 Task: Search one way flight ticket for 3 adults, 3 children in premium economy from Hattiesburg/laurel: Hattiesburg-laurel Regional Airport to Raleigh: Raleigh-durham International Airport on 8-5-2023. Choice of flights is Delta. Number of bags: 1 carry on bag. Price is upto 94000. Outbound departure time preference is 18:30.
Action: Mouse moved to (285, 263)
Screenshot: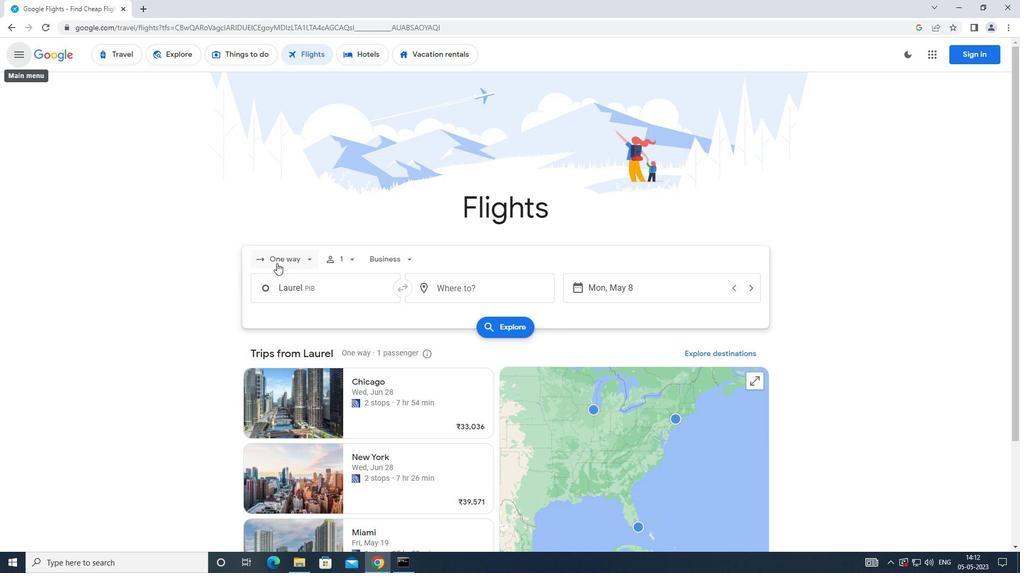 
Action: Mouse pressed left at (285, 263)
Screenshot: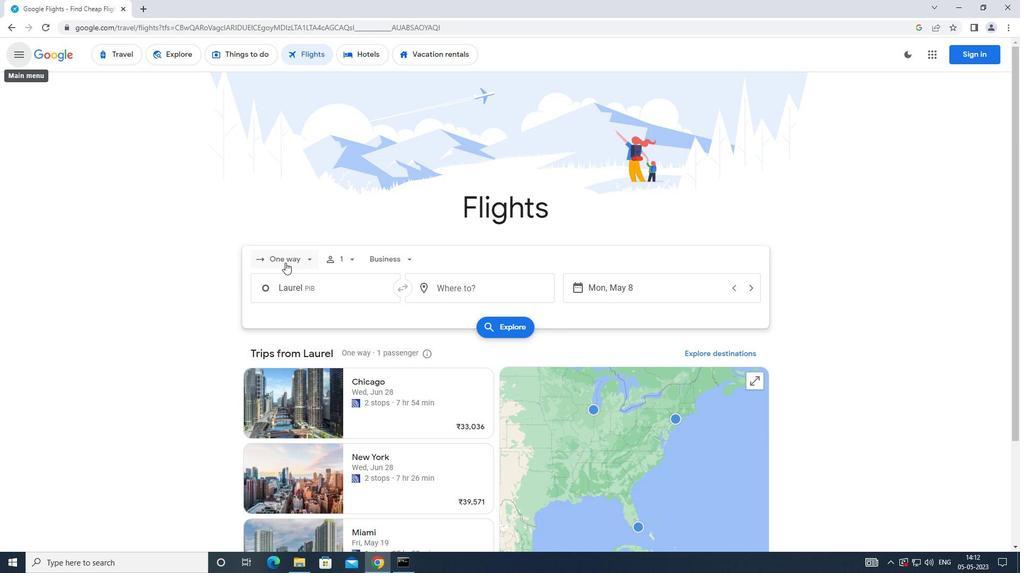 
Action: Mouse moved to (294, 318)
Screenshot: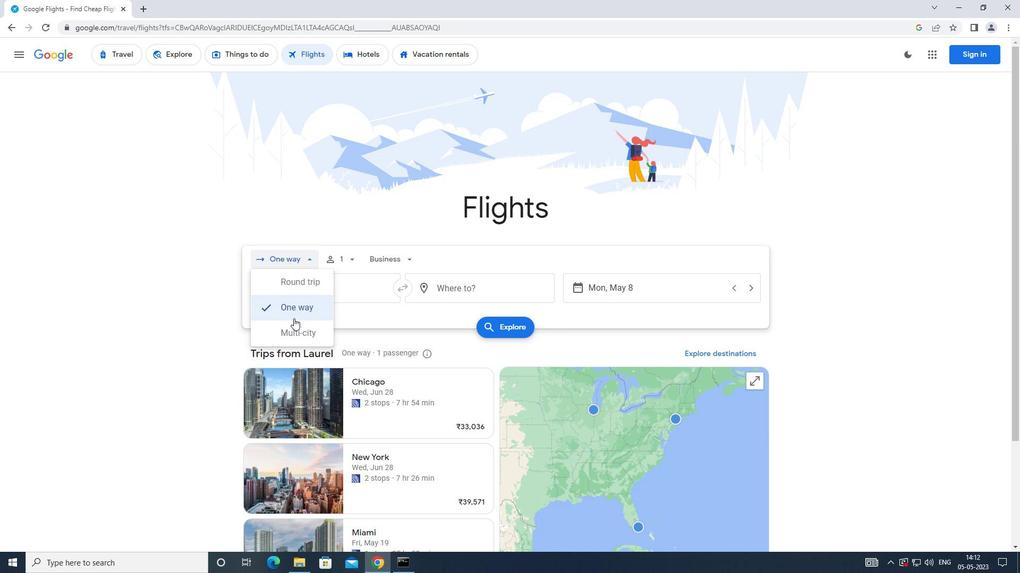 
Action: Mouse pressed left at (294, 318)
Screenshot: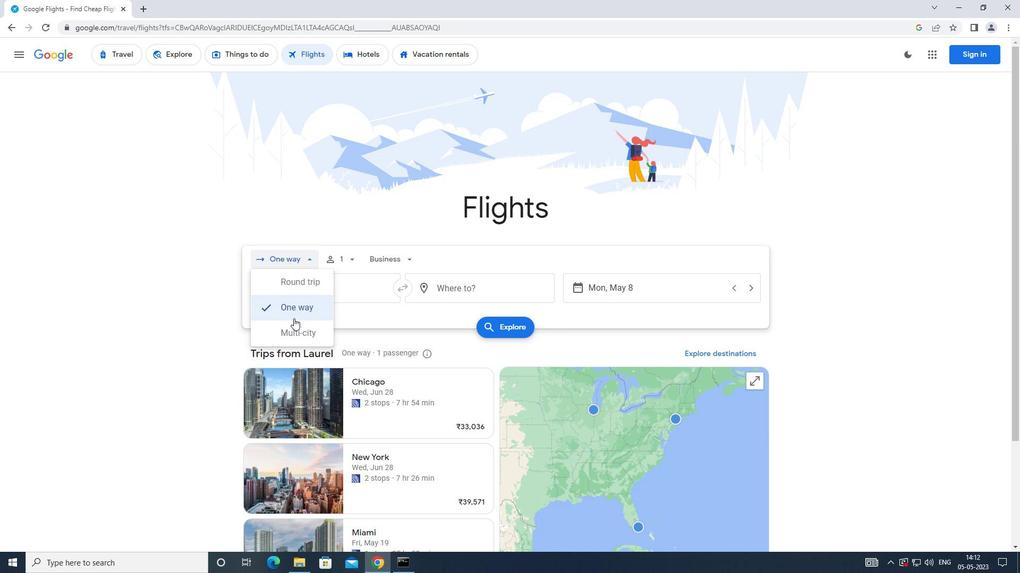 
Action: Mouse moved to (345, 258)
Screenshot: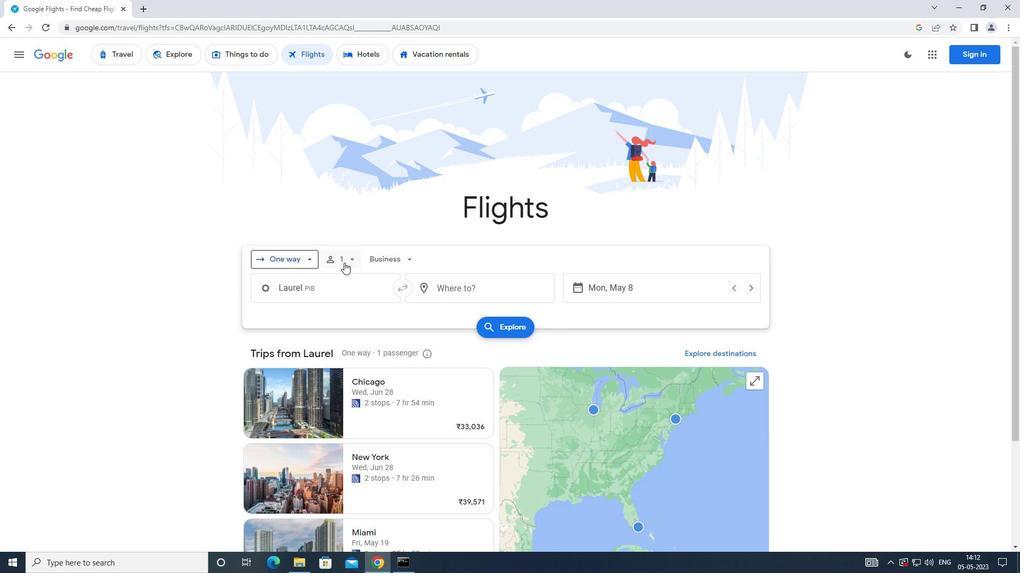 
Action: Mouse pressed left at (345, 258)
Screenshot: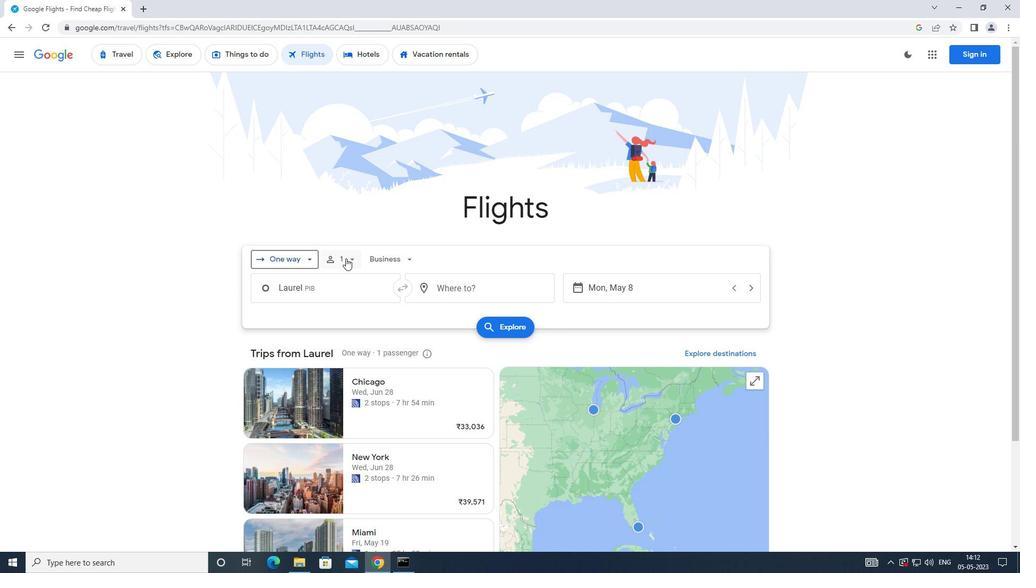 
Action: Mouse moved to (436, 286)
Screenshot: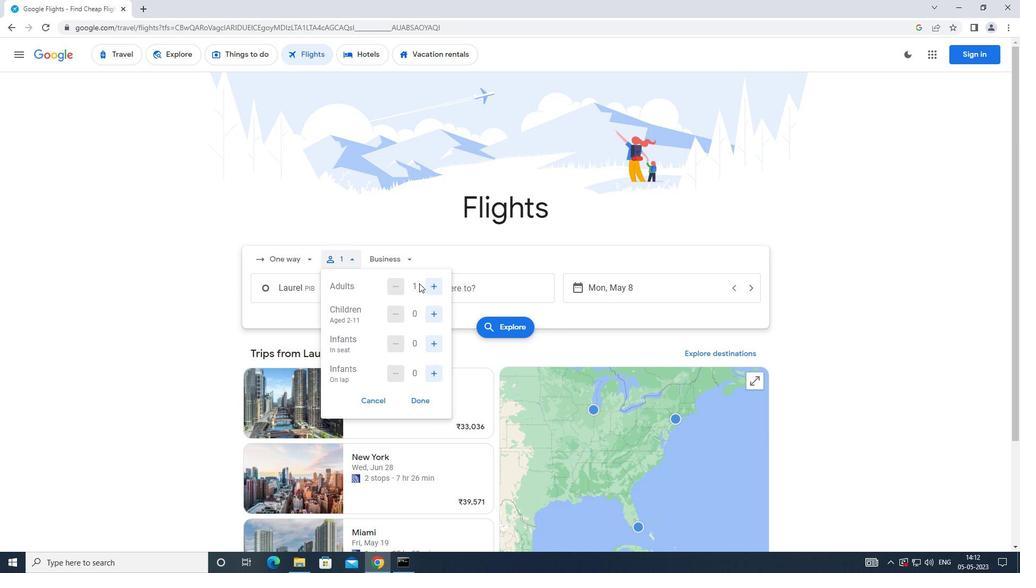
Action: Mouse pressed left at (436, 286)
Screenshot: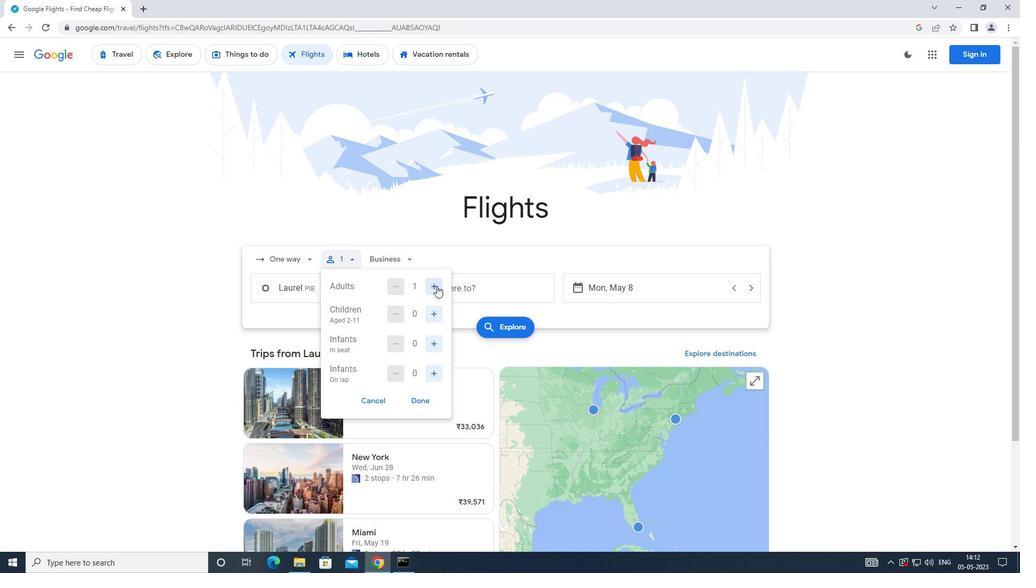 
Action: Mouse moved to (437, 286)
Screenshot: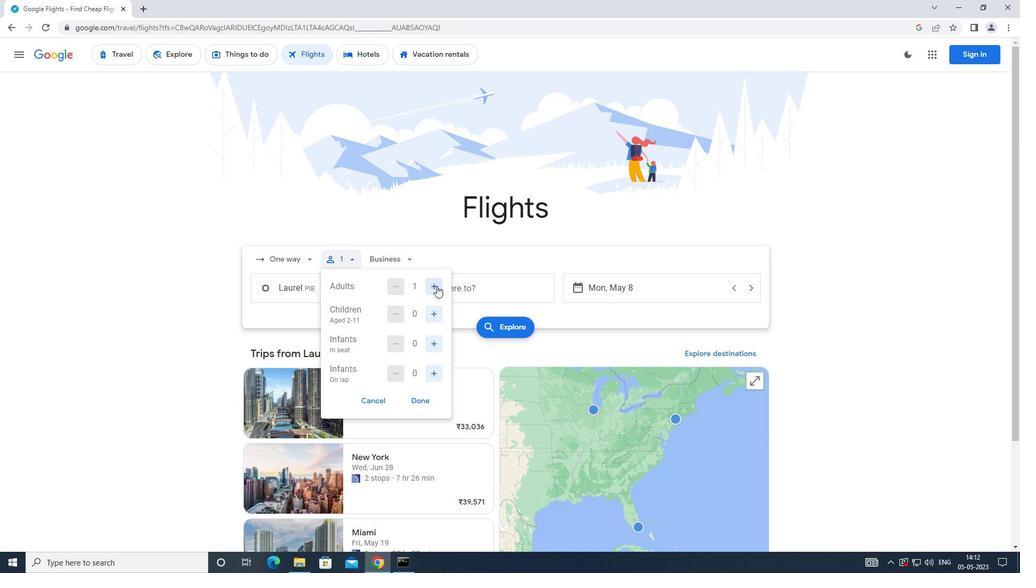 
Action: Mouse pressed left at (437, 286)
Screenshot: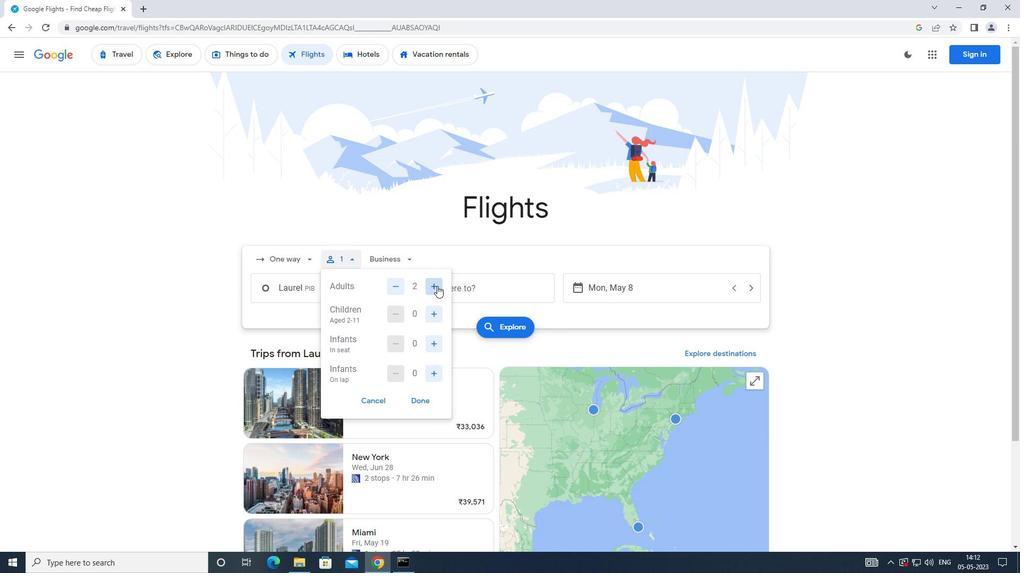 
Action: Mouse moved to (430, 313)
Screenshot: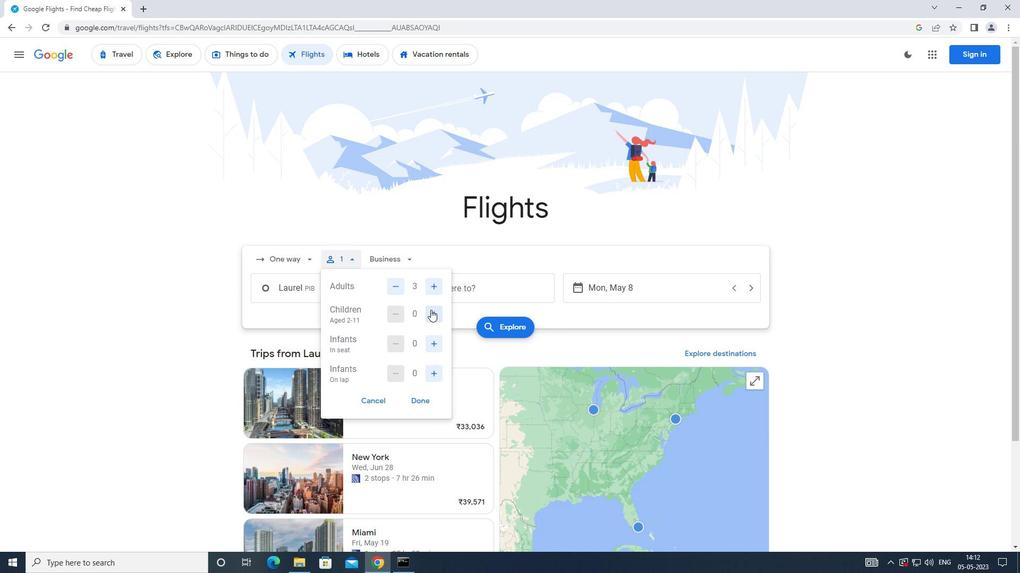 
Action: Mouse pressed left at (430, 313)
Screenshot: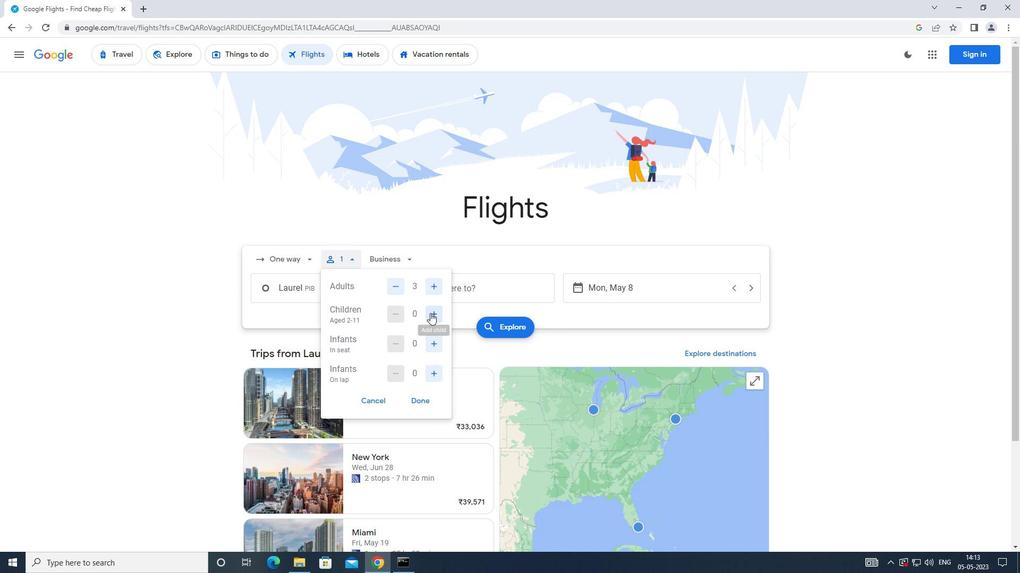 
Action: Mouse pressed left at (430, 313)
Screenshot: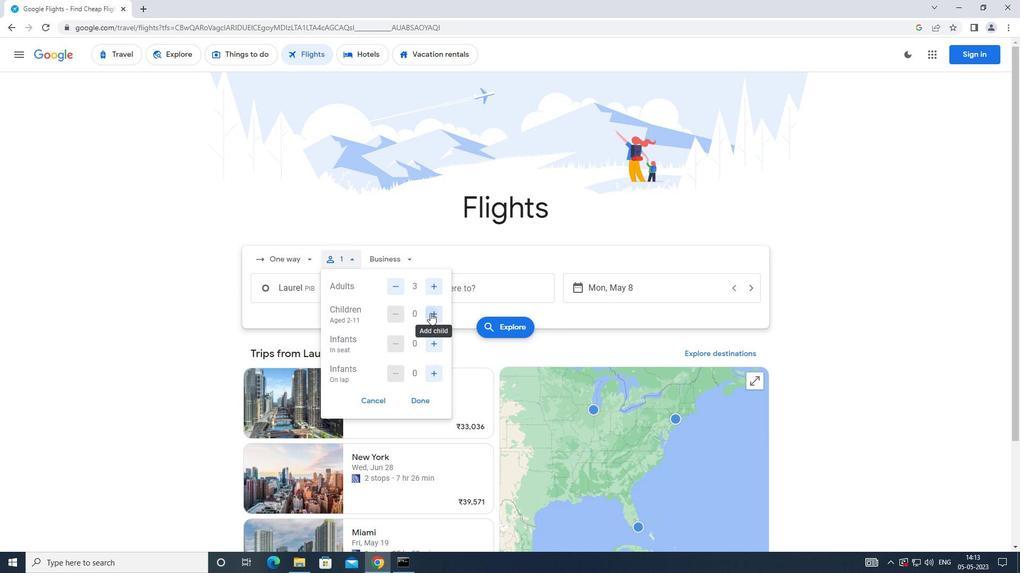 
Action: Mouse pressed left at (430, 313)
Screenshot: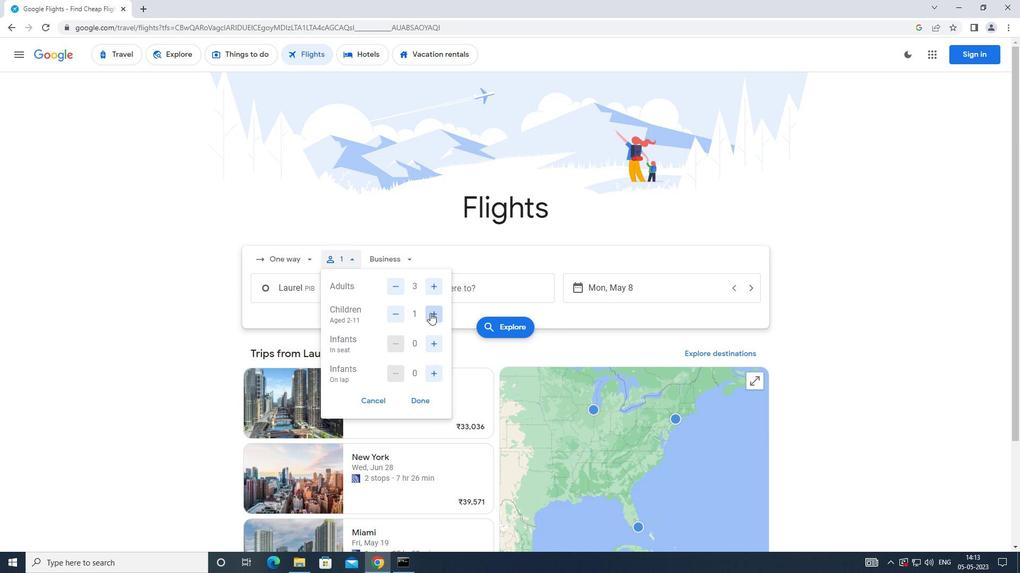 
Action: Mouse moved to (425, 403)
Screenshot: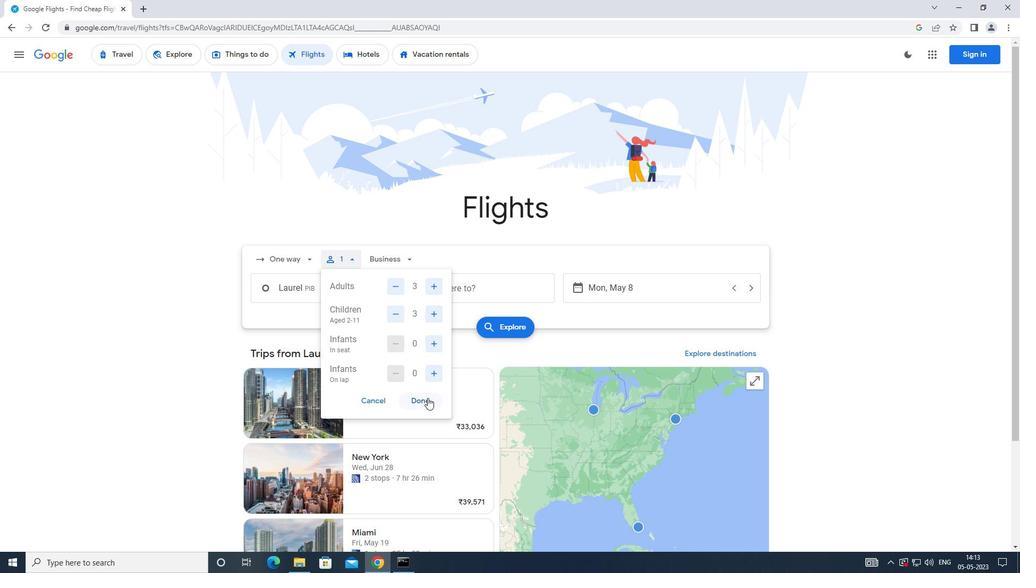
Action: Mouse pressed left at (425, 403)
Screenshot: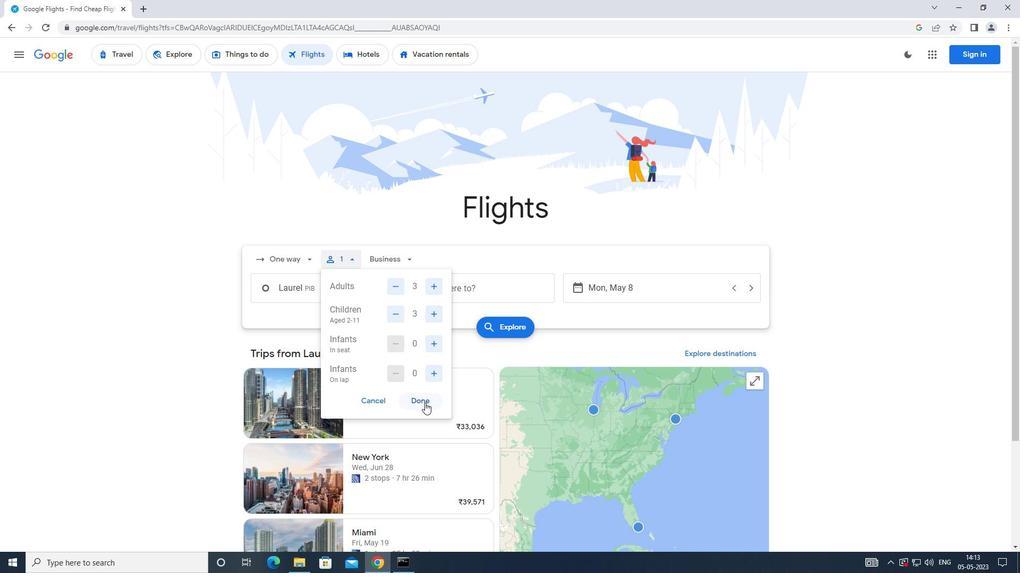 
Action: Mouse moved to (384, 257)
Screenshot: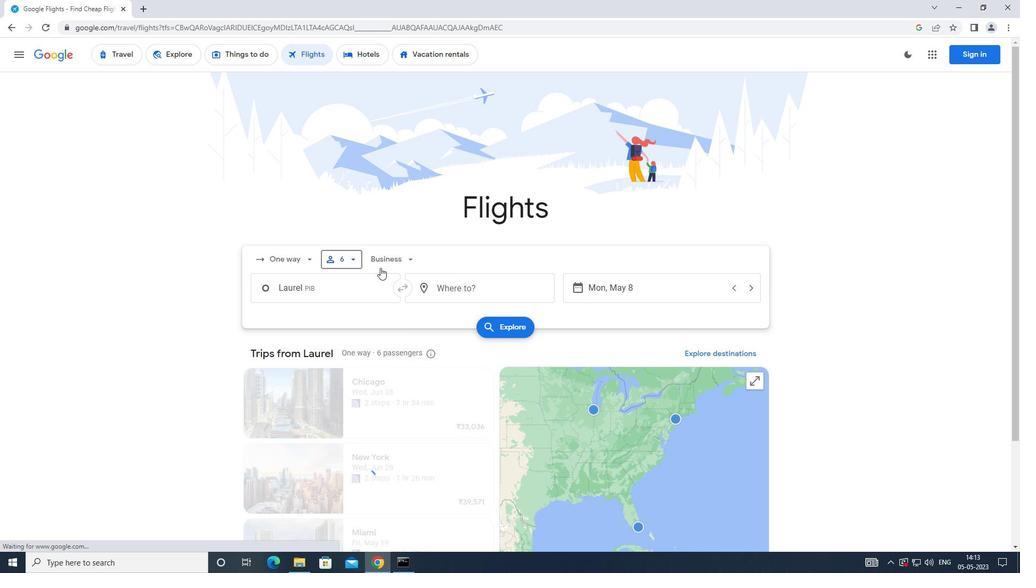 
Action: Mouse pressed left at (384, 257)
Screenshot: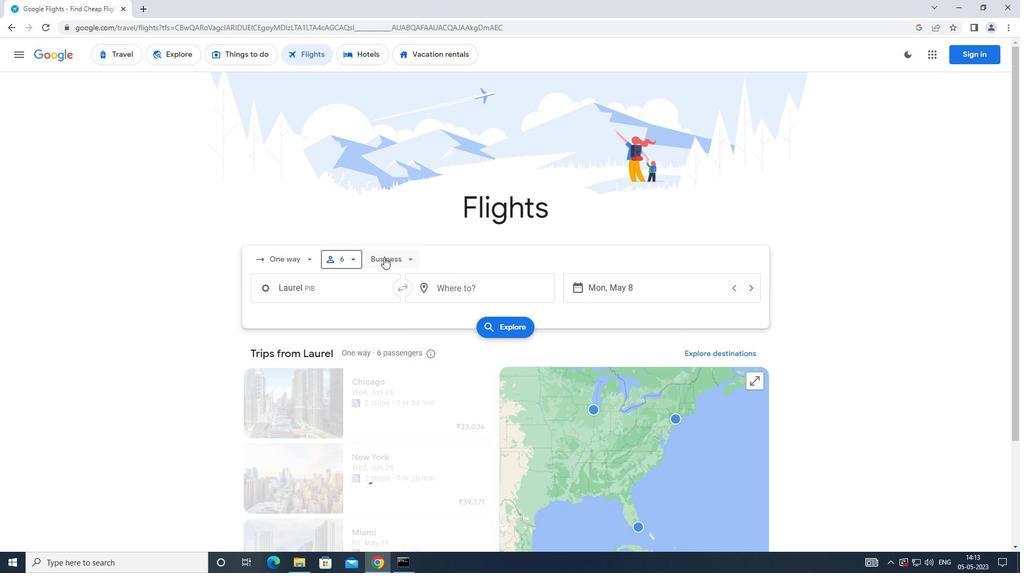 
Action: Mouse moved to (400, 316)
Screenshot: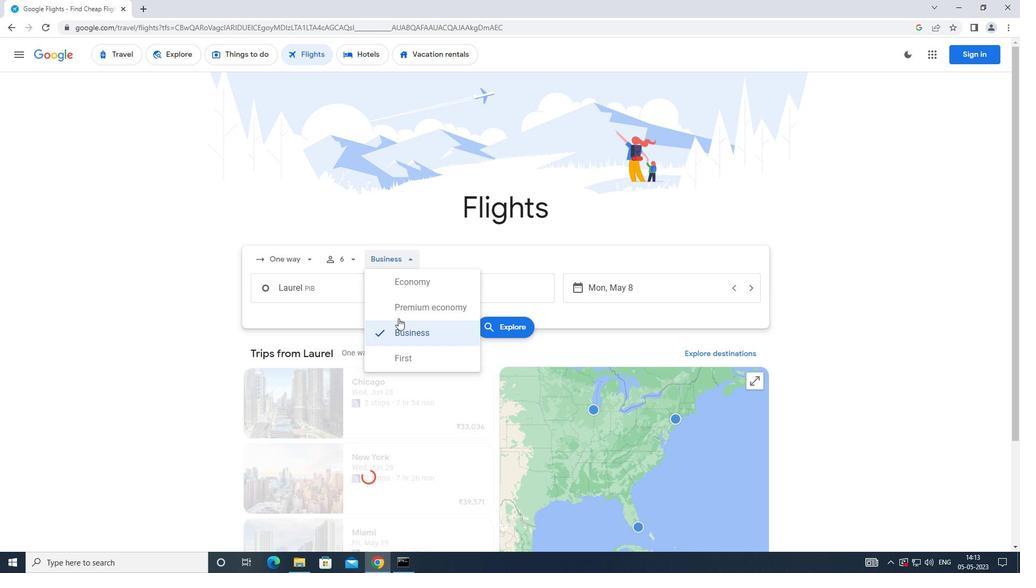 
Action: Mouse pressed left at (400, 316)
Screenshot: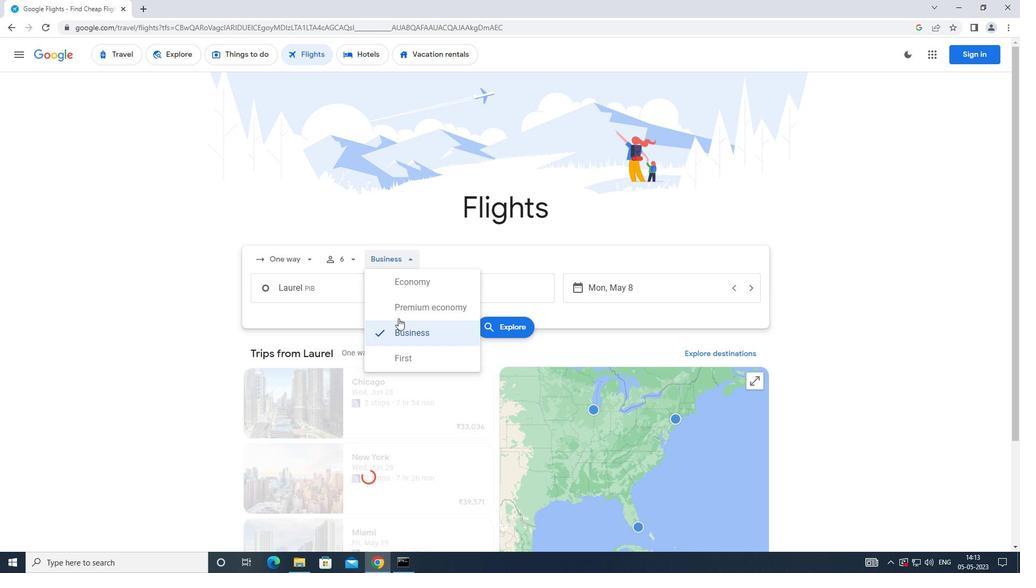 
Action: Mouse moved to (346, 295)
Screenshot: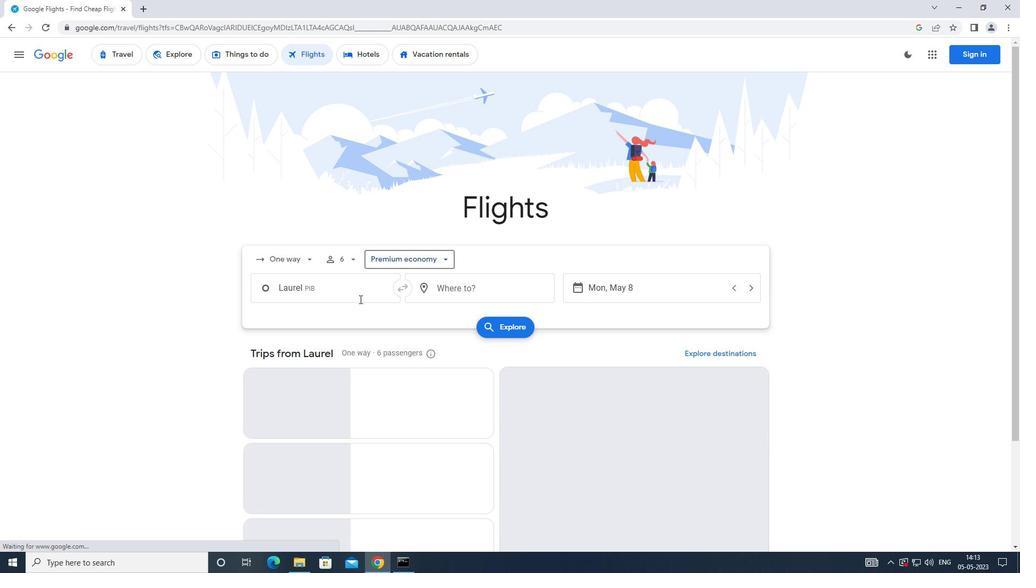
Action: Mouse pressed left at (346, 295)
Screenshot: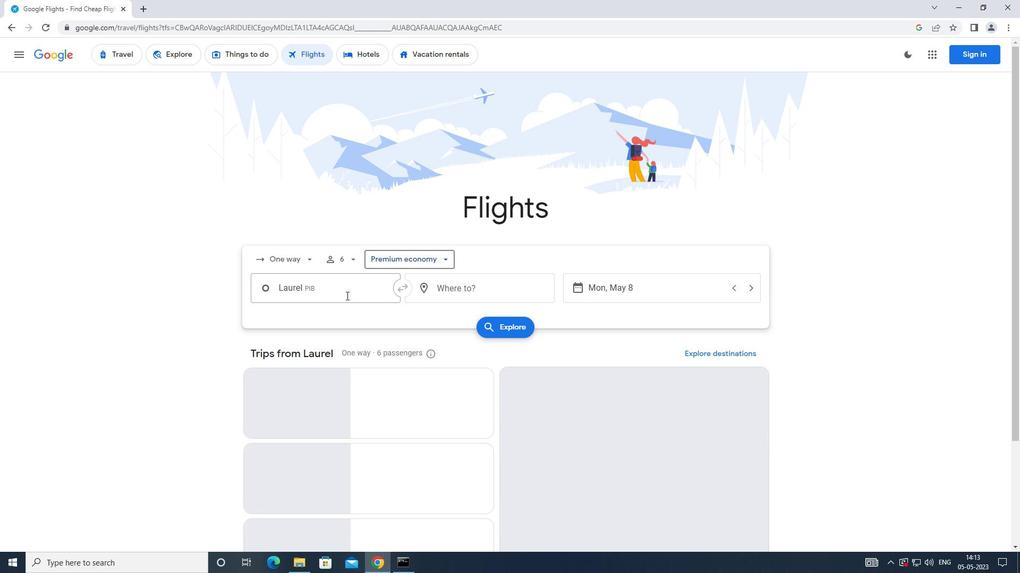 
Action: Mouse moved to (357, 326)
Screenshot: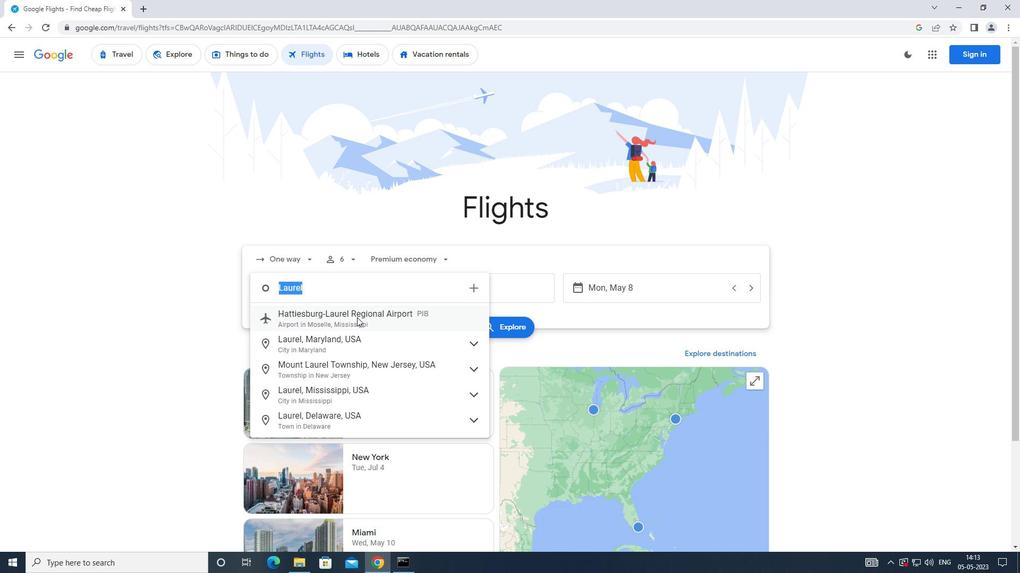 
Action: Mouse pressed left at (357, 326)
Screenshot: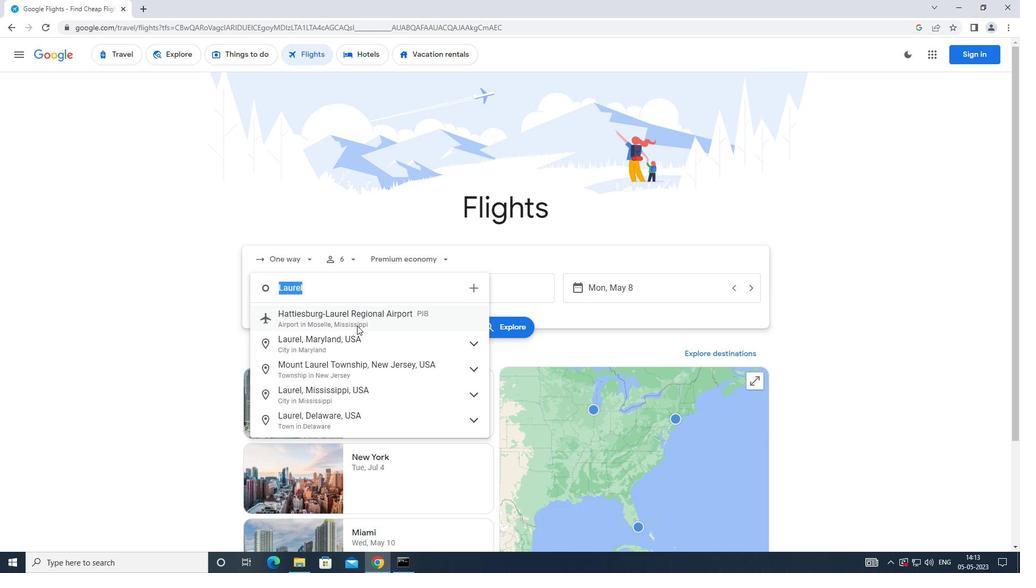 
Action: Mouse moved to (435, 290)
Screenshot: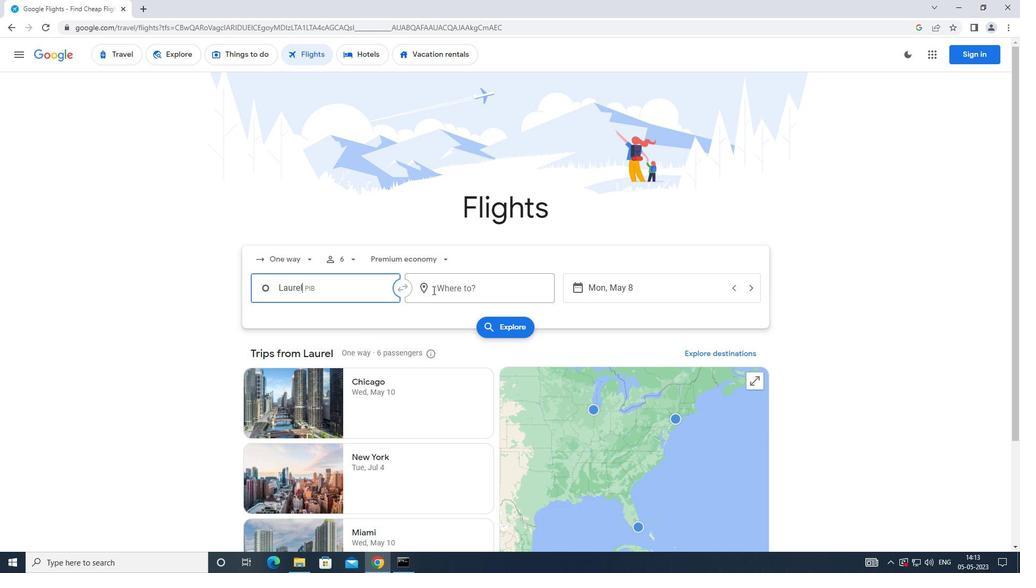 
Action: Mouse pressed left at (435, 290)
Screenshot: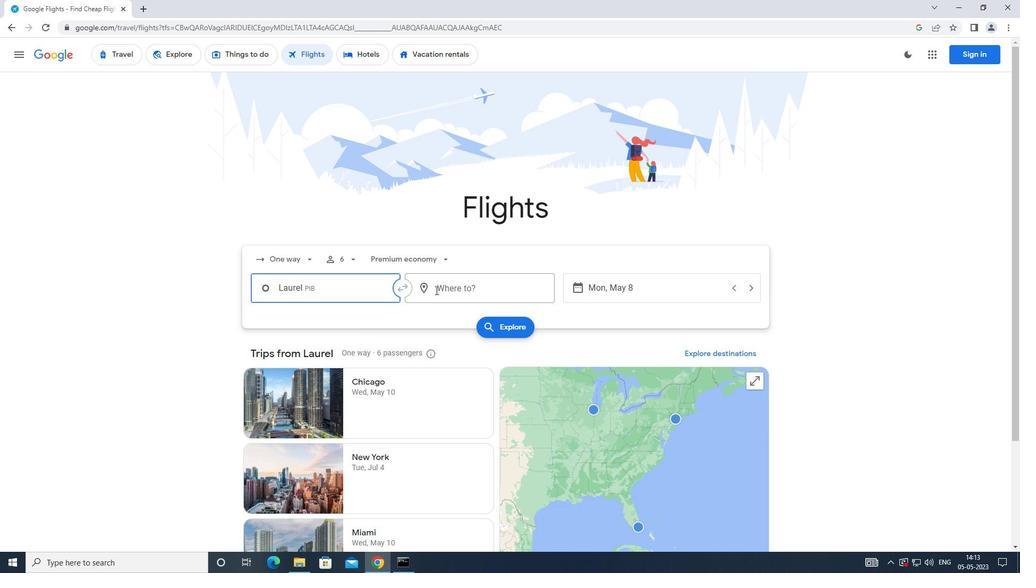 
Action: Mouse moved to (476, 391)
Screenshot: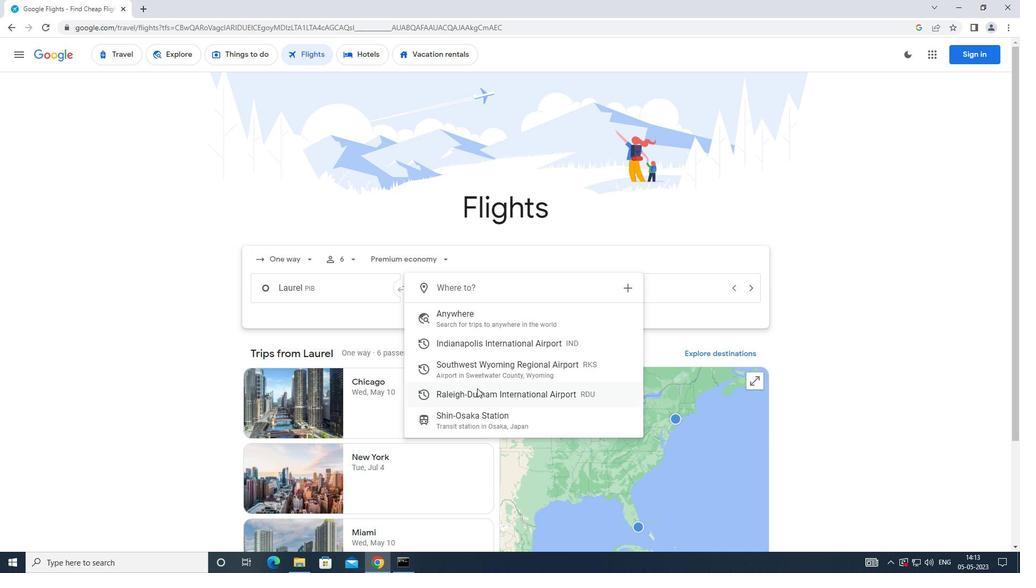 
Action: Mouse pressed left at (476, 391)
Screenshot: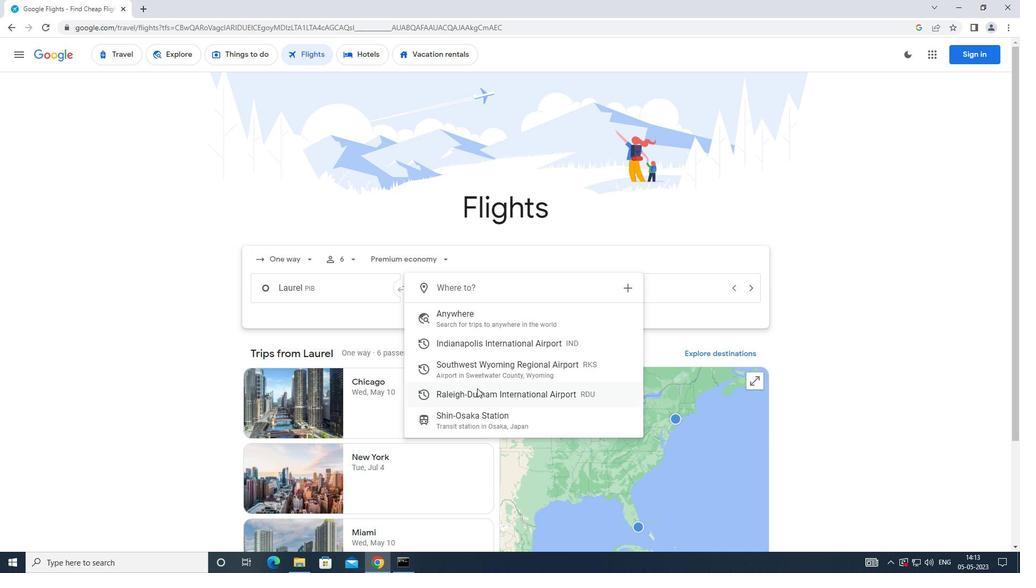
Action: Mouse moved to (572, 294)
Screenshot: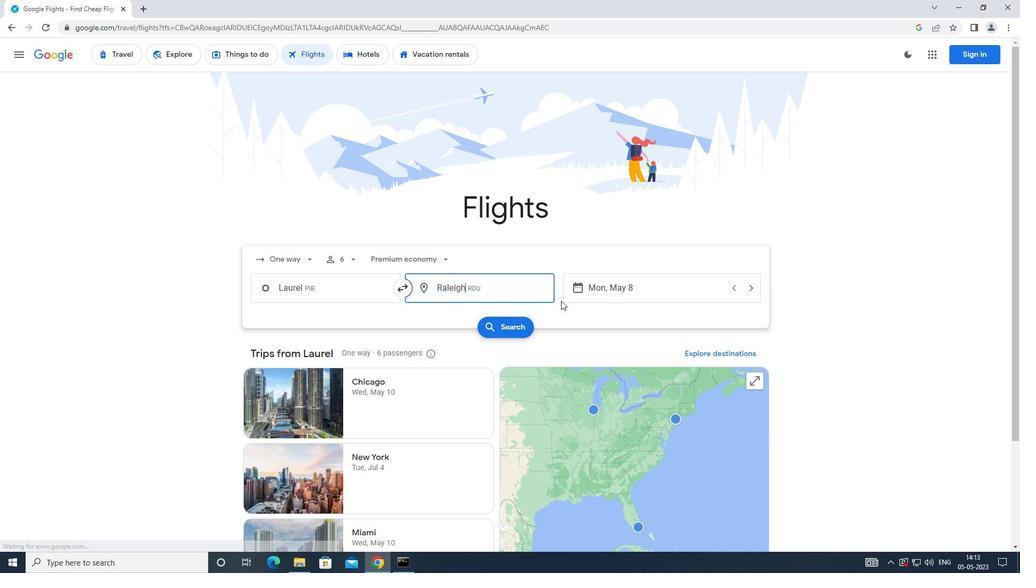 
Action: Mouse pressed left at (572, 294)
Screenshot: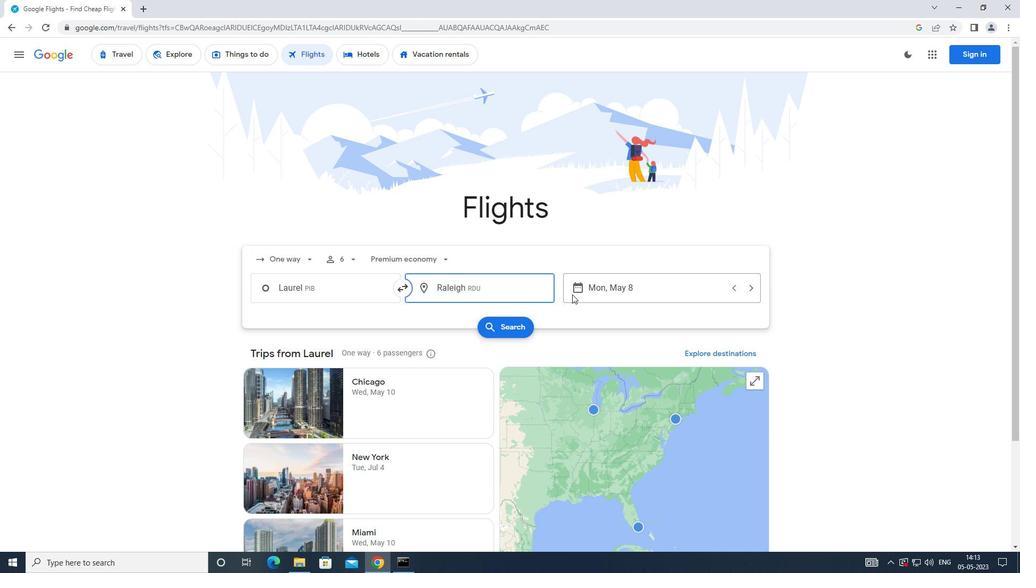 
Action: Mouse moved to (412, 394)
Screenshot: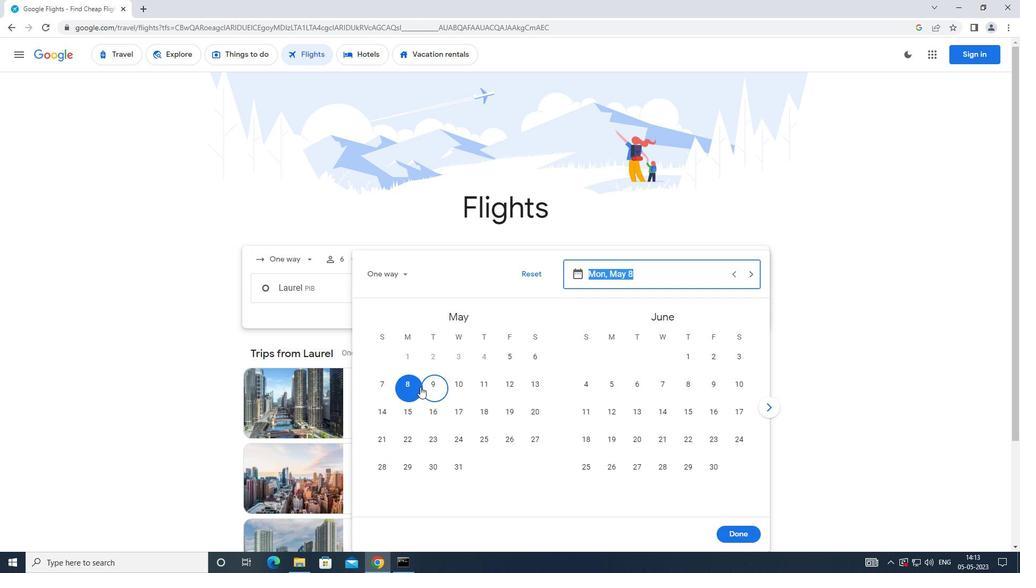 
Action: Mouse pressed left at (412, 394)
Screenshot: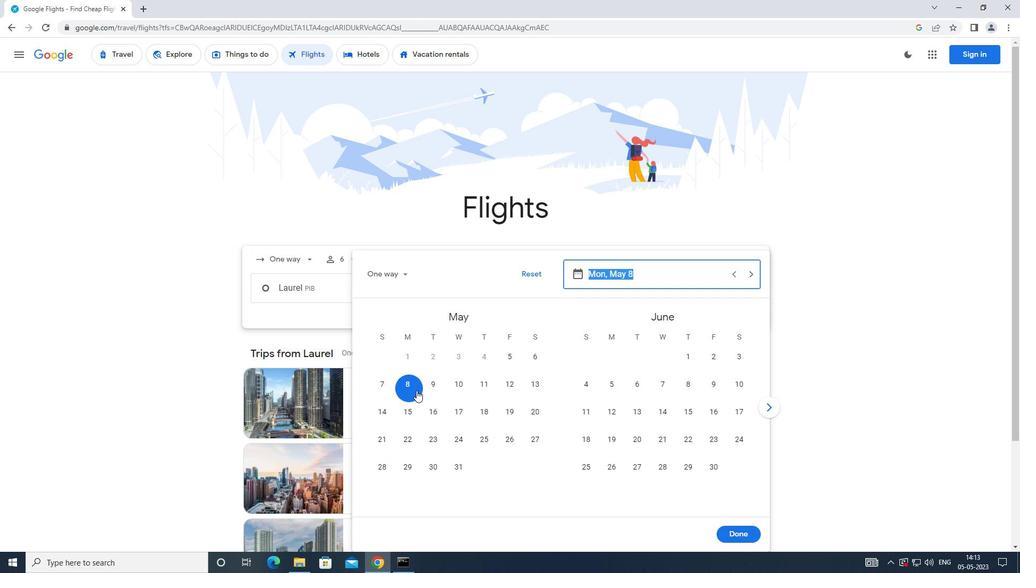 
Action: Mouse moved to (735, 530)
Screenshot: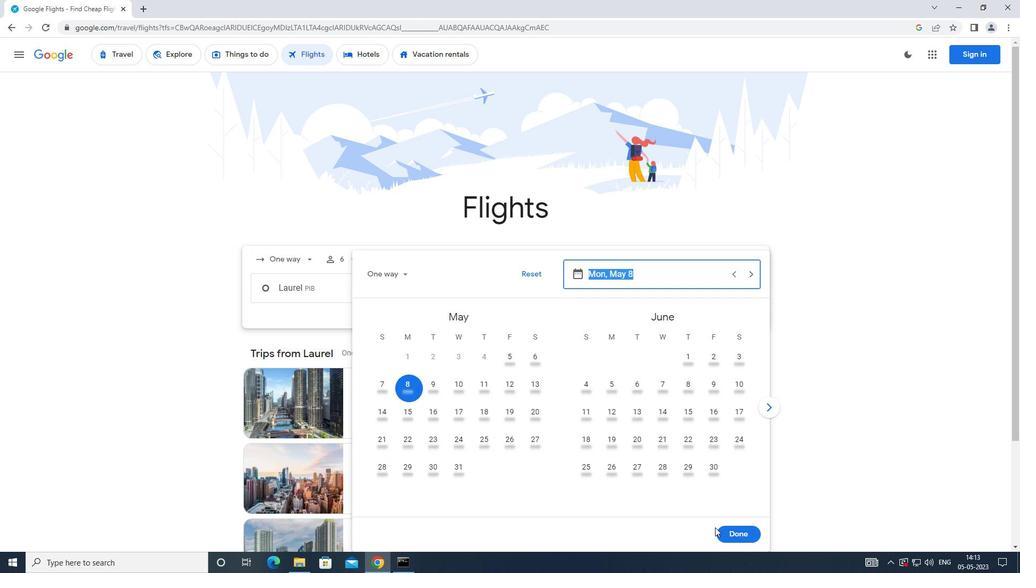 
Action: Mouse pressed left at (735, 530)
Screenshot: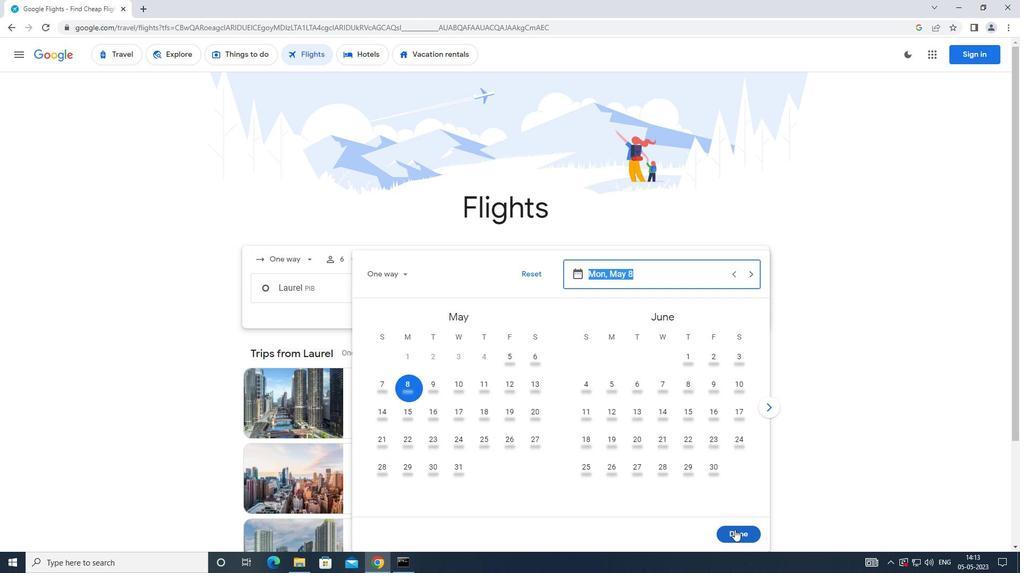 
Action: Mouse moved to (490, 329)
Screenshot: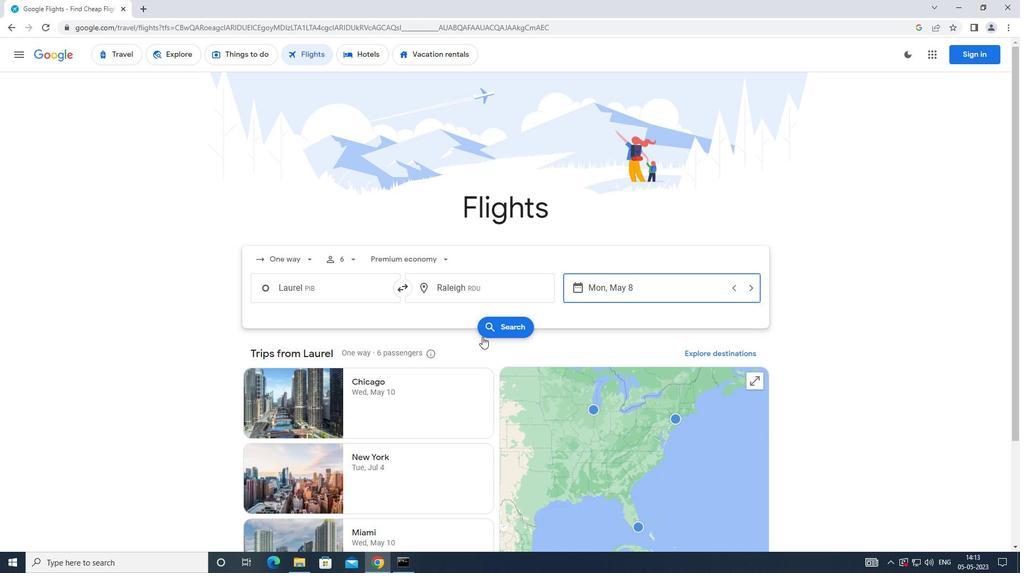
Action: Mouse pressed left at (490, 329)
Screenshot: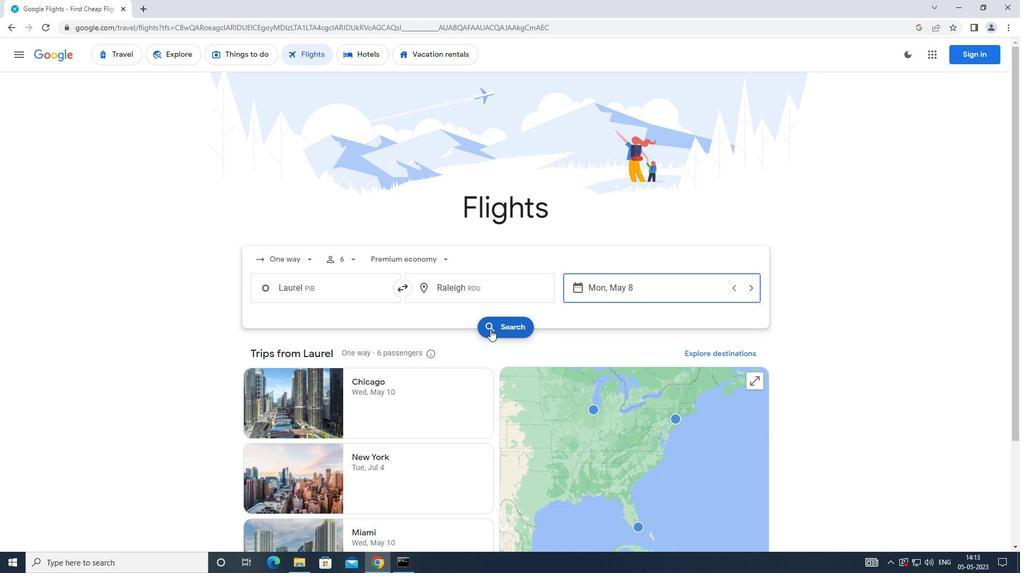
Action: Mouse moved to (253, 151)
Screenshot: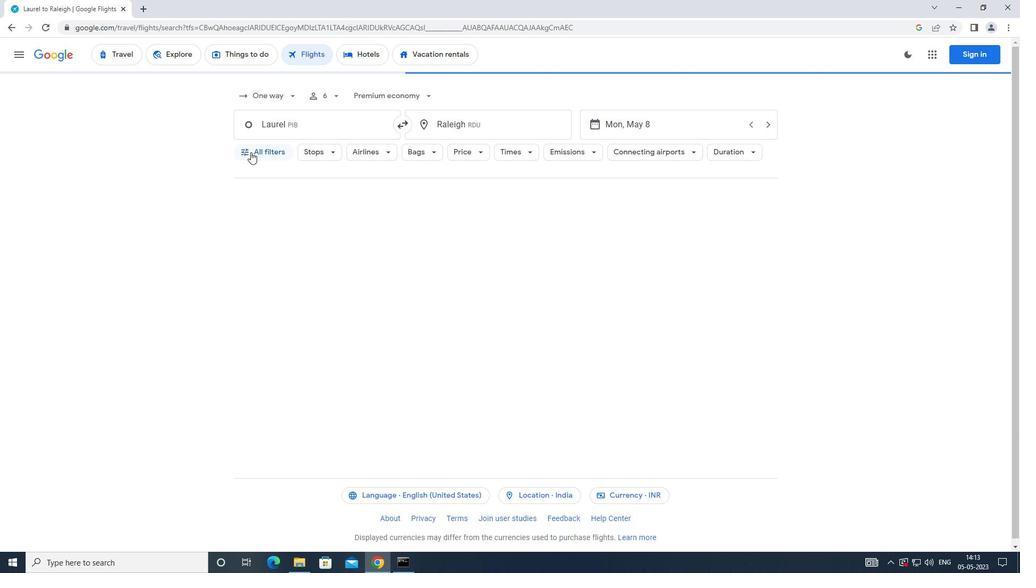 
Action: Mouse pressed left at (253, 151)
Screenshot: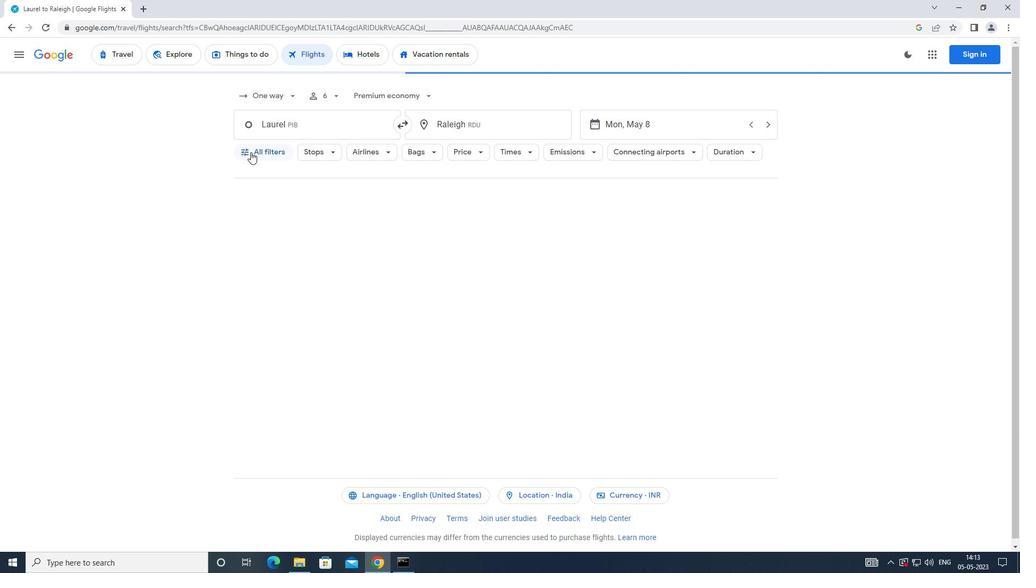 
Action: Mouse moved to (394, 375)
Screenshot: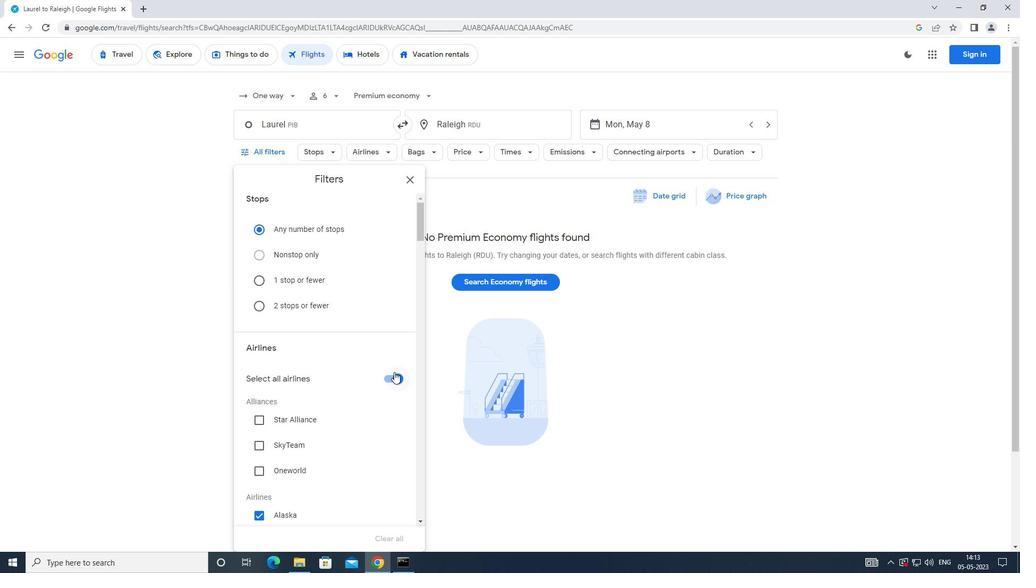 
Action: Mouse pressed left at (394, 375)
Screenshot: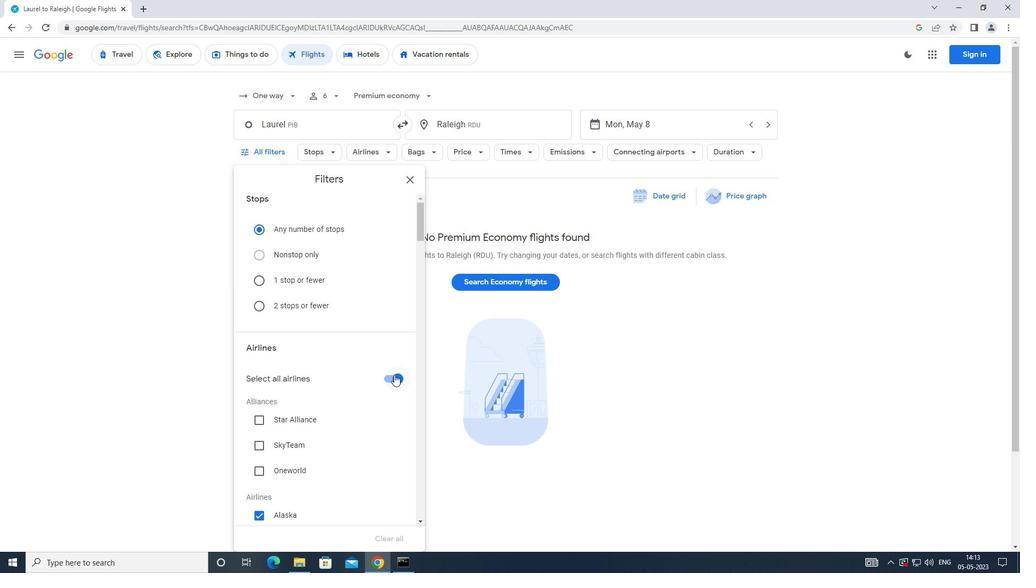 
Action: Mouse moved to (379, 322)
Screenshot: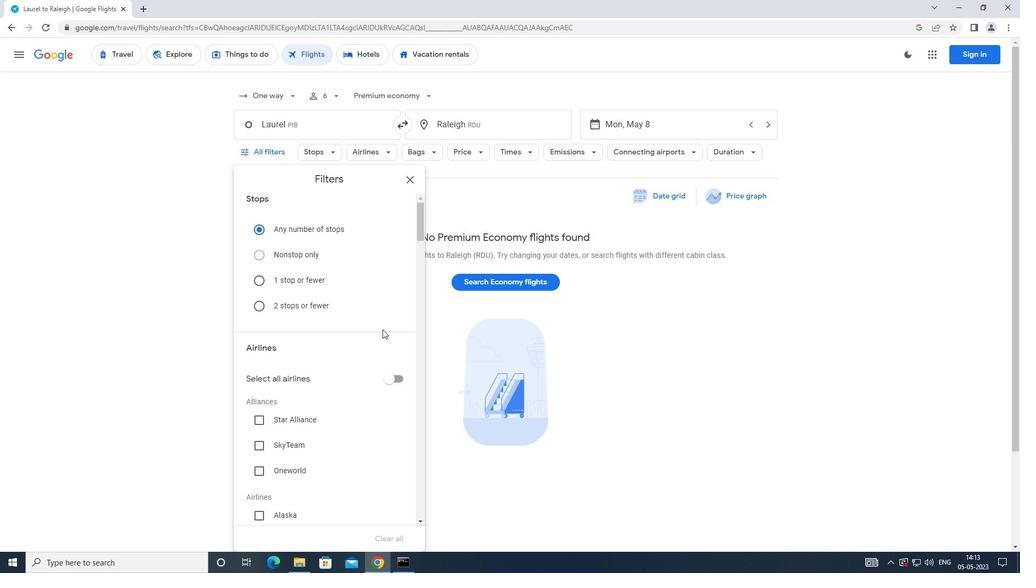 
Action: Mouse scrolled (379, 321) with delta (0, 0)
Screenshot: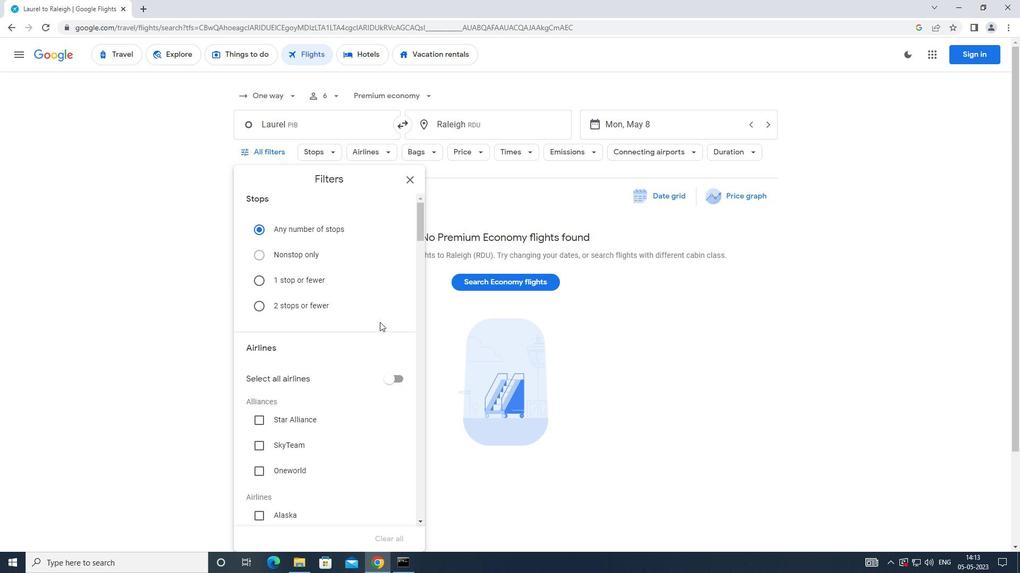 
Action: Mouse scrolled (379, 321) with delta (0, 0)
Screenshot: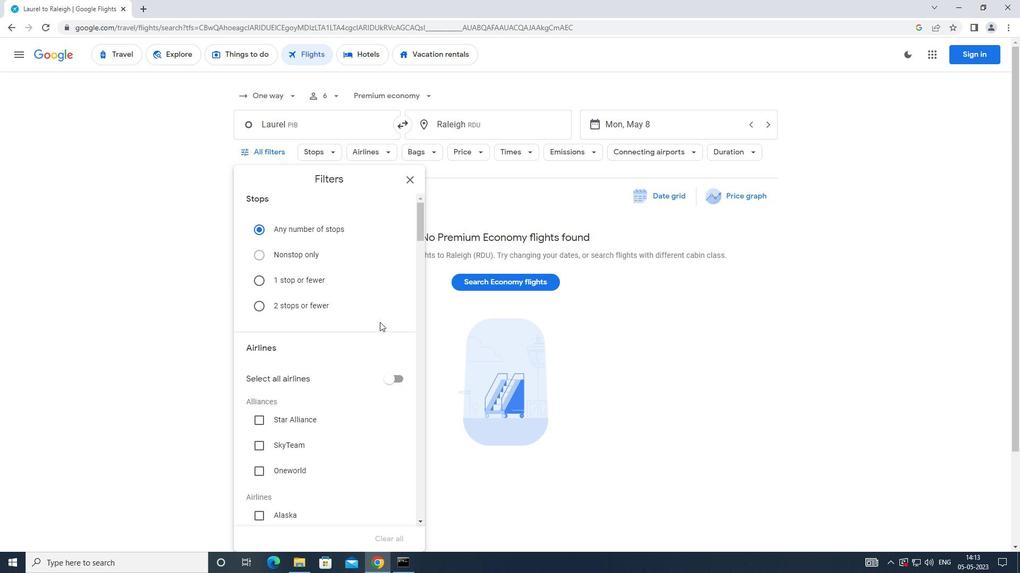 
Action: Mouse scrolled (379, 321) with delta (0, 0)
Screenshot: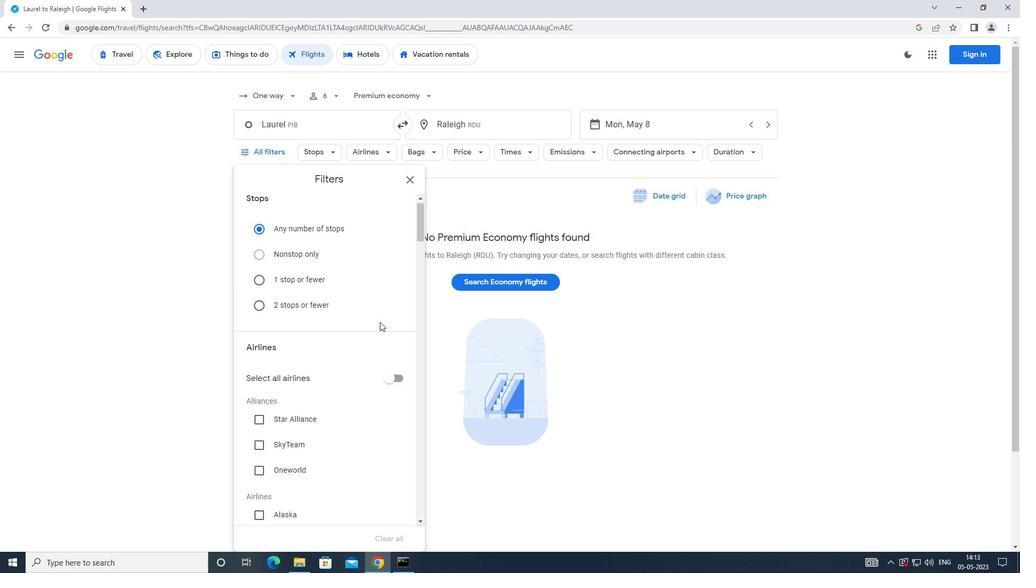 
Action: Mouse scrolled (379, 321) with delta (0, 0)
Screenshot: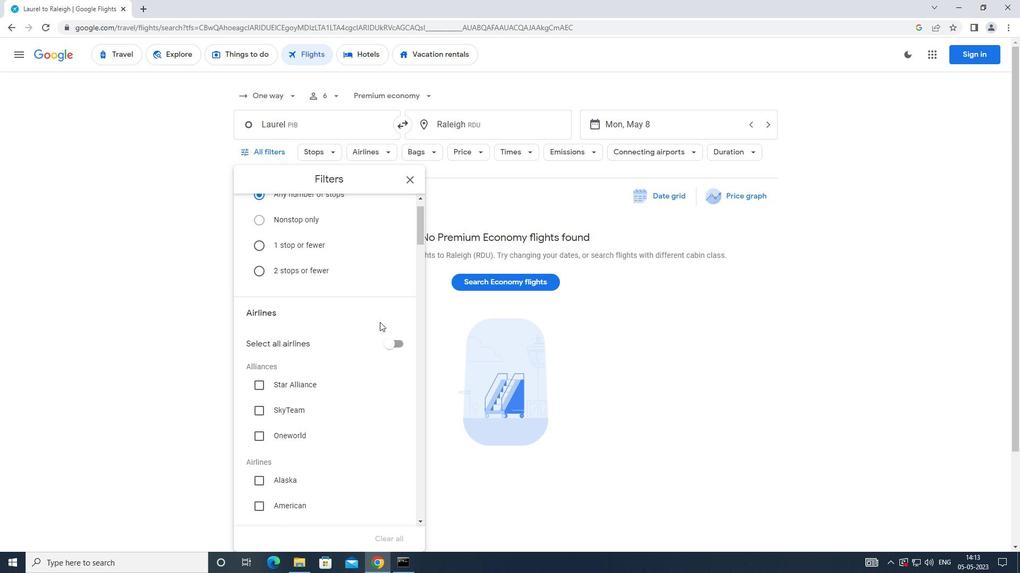
Action: Mouse moved to (379, 322)
Screenshot: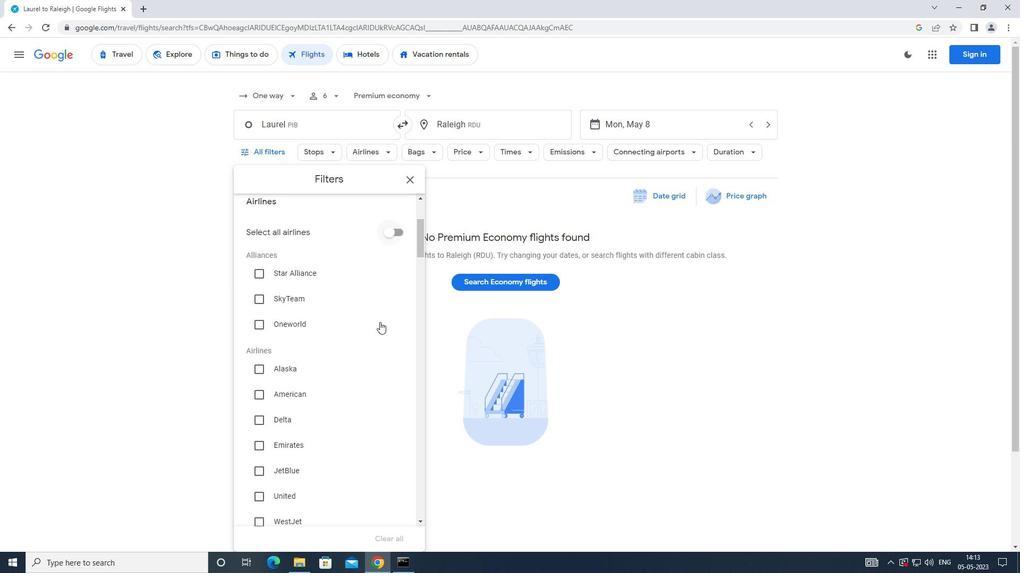 
Action: Mouse scrolled (379, 321) with delta (0, 0)
Screenshot: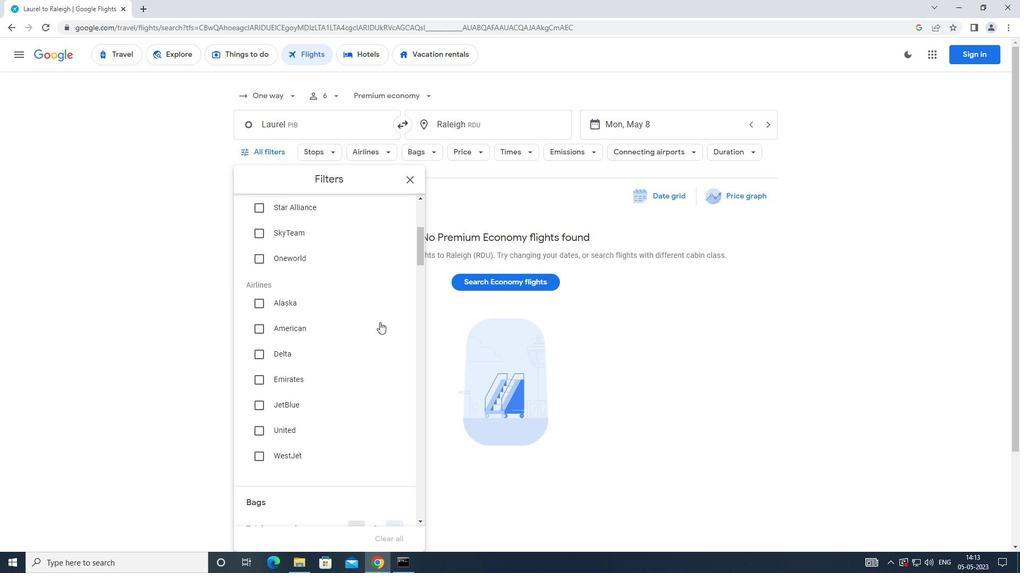 
Action: Mouse moved to (260, 308)
Screenshot: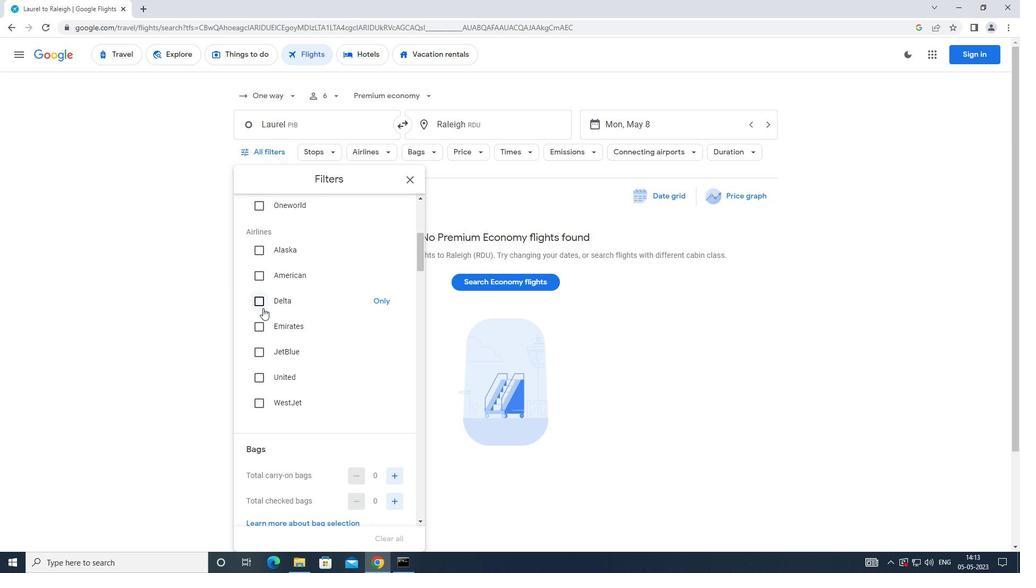 
Action: Mouse pressed left at (260, 308)
Screenshot: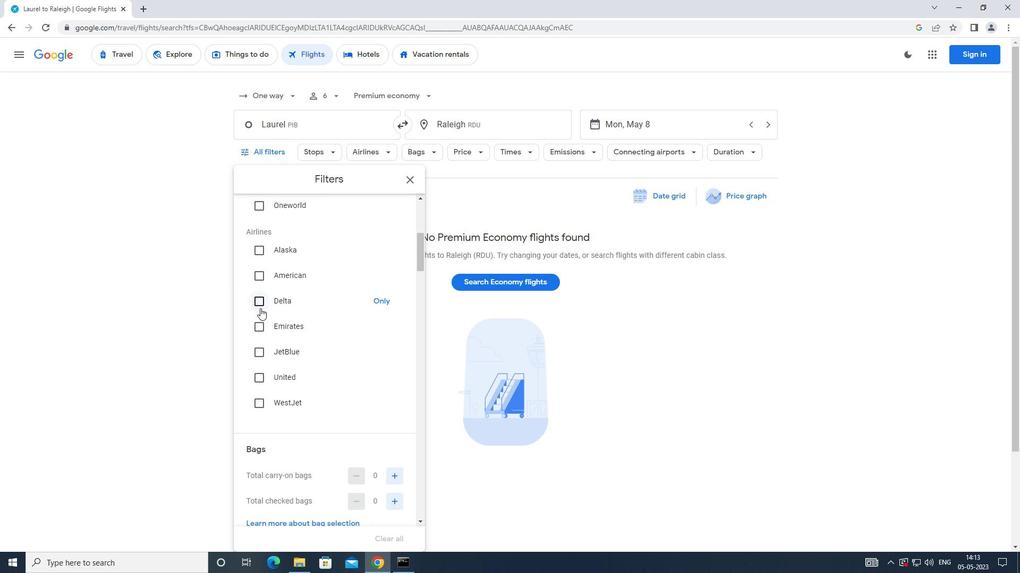 
Action: Mouse moved to (328, 319)
Screenshot: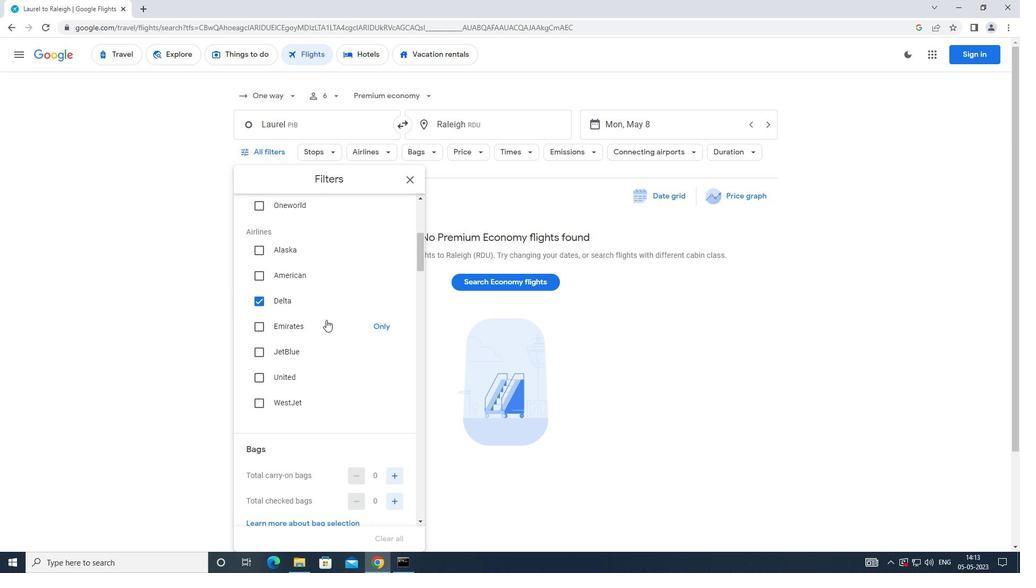 
Action: Mouse scrolled (328, 319) with delta (0, 0)
Screenshot: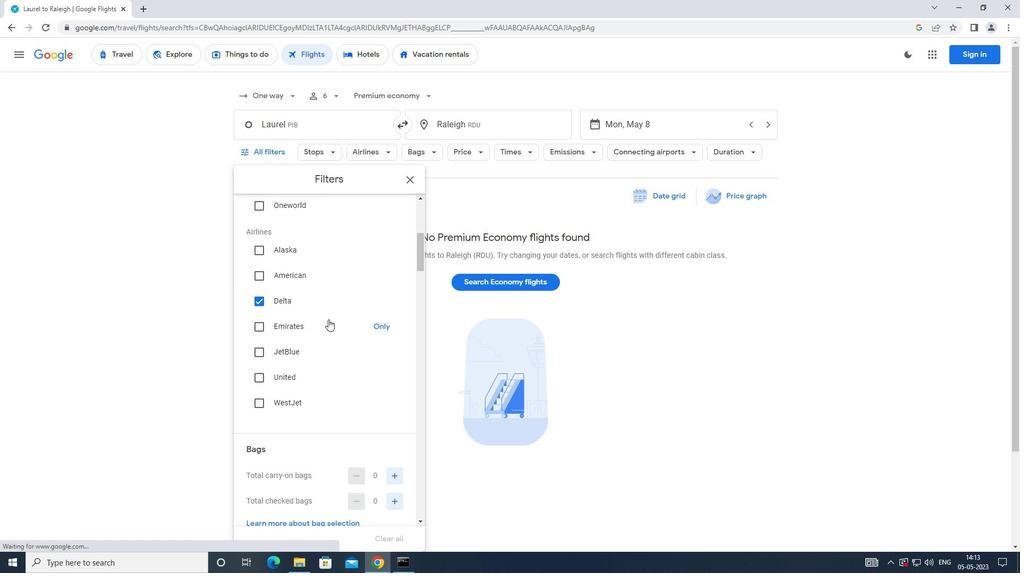 
Action: Mouse scrolled (328, 319) with delta (0, 0)
Screenshot: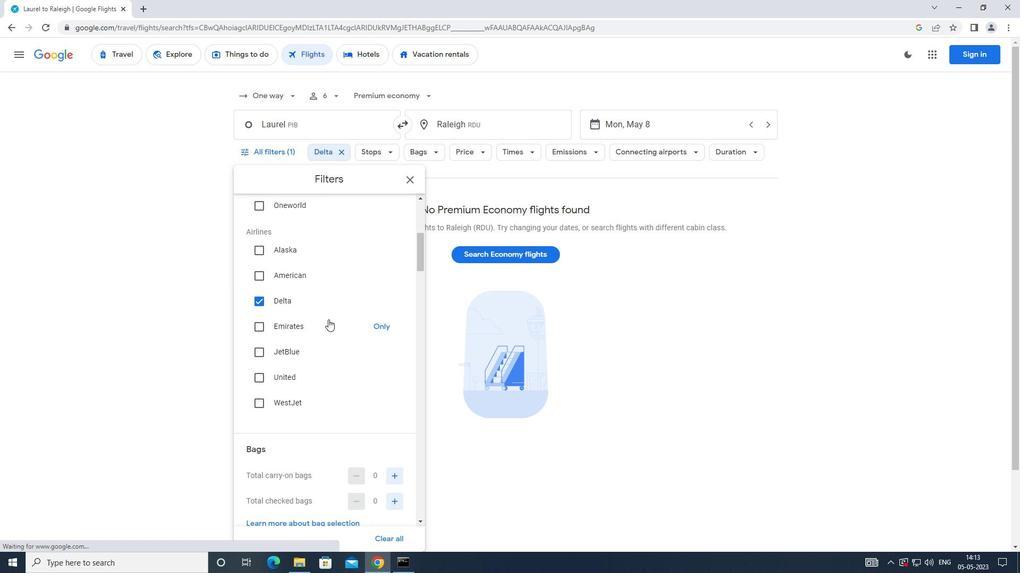 
Action: Mouse moved to (394, 373)
Screenshot: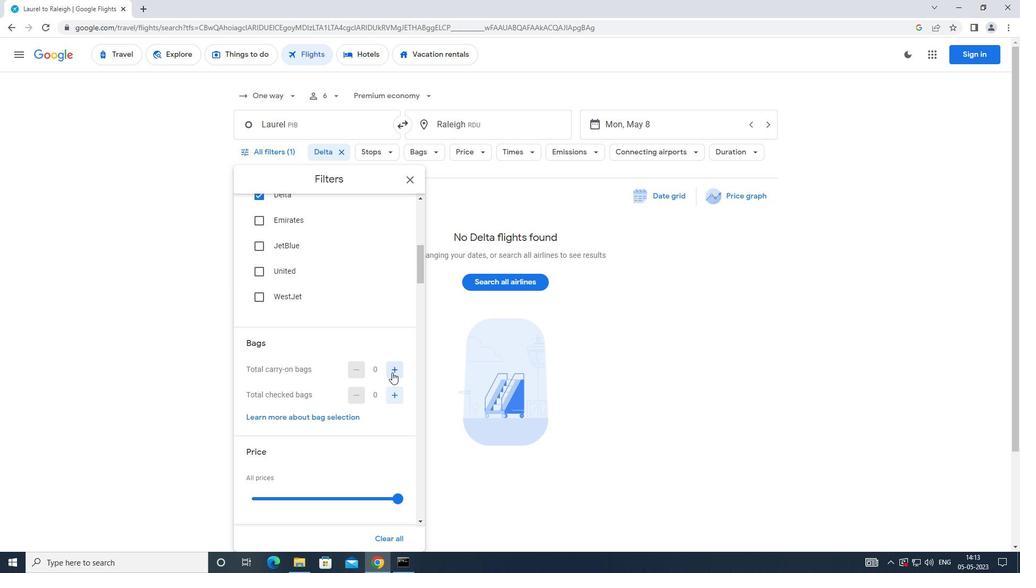 
Action: Mouse pressed left at (394, 373)
Screenshot: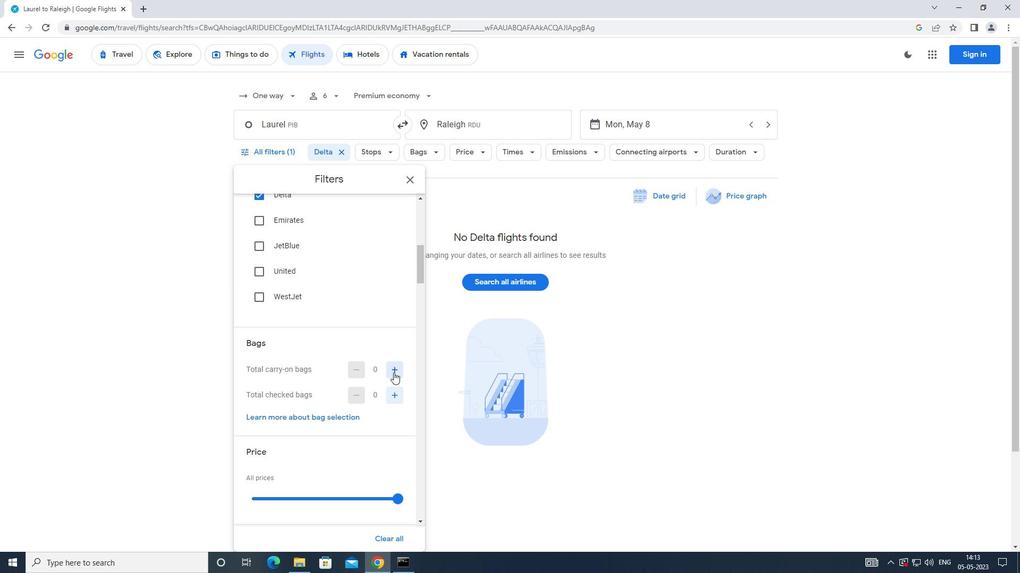 
Action: Mouse moved to (385, 347)
Screenshot: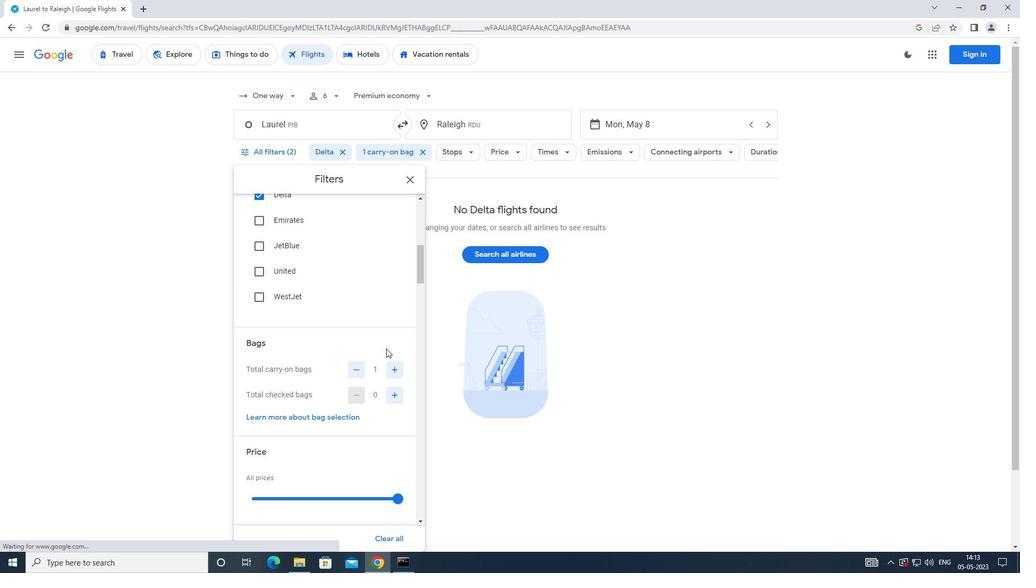 
Action: Mouse scrolled (385, 346) with delta (0, 0)
Screenshot: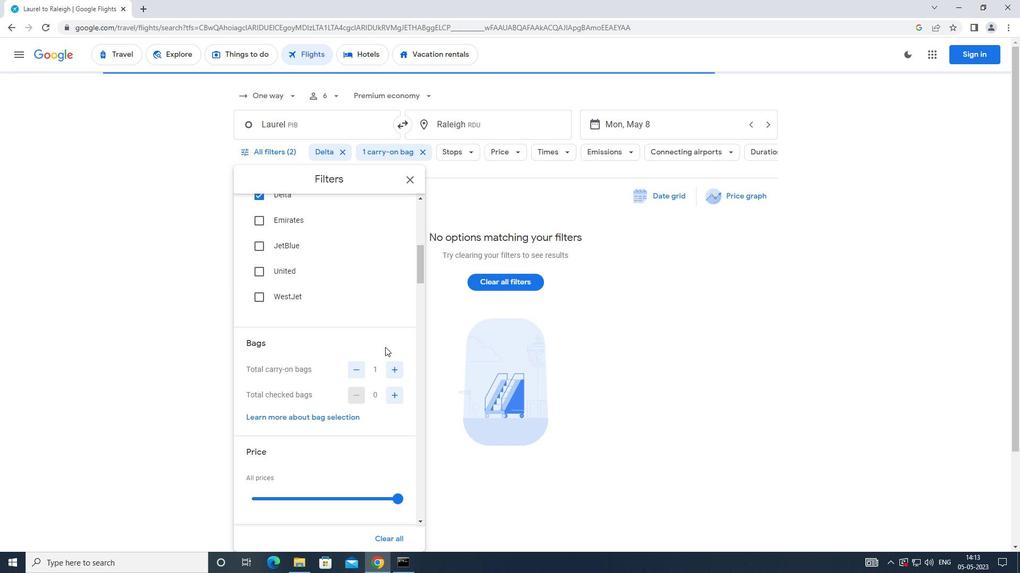 
Action: Mouse scrolled (385, 346) with delta (0, 0)
Screenshot: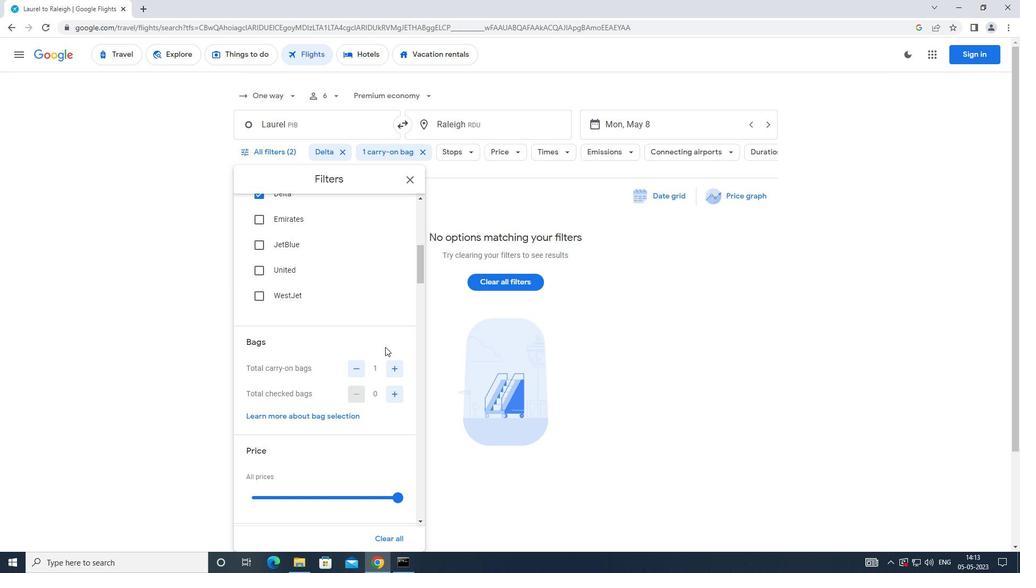 
Action: Mouse moved to (399, 393)
Screenshot: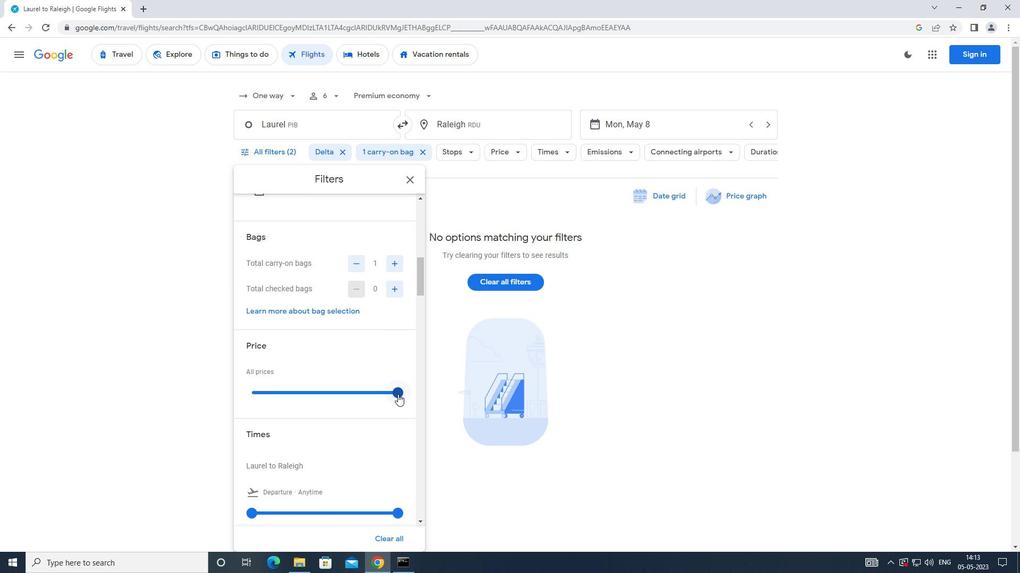 
Action: Mouse pressed left at (399, 393)
Screenshot: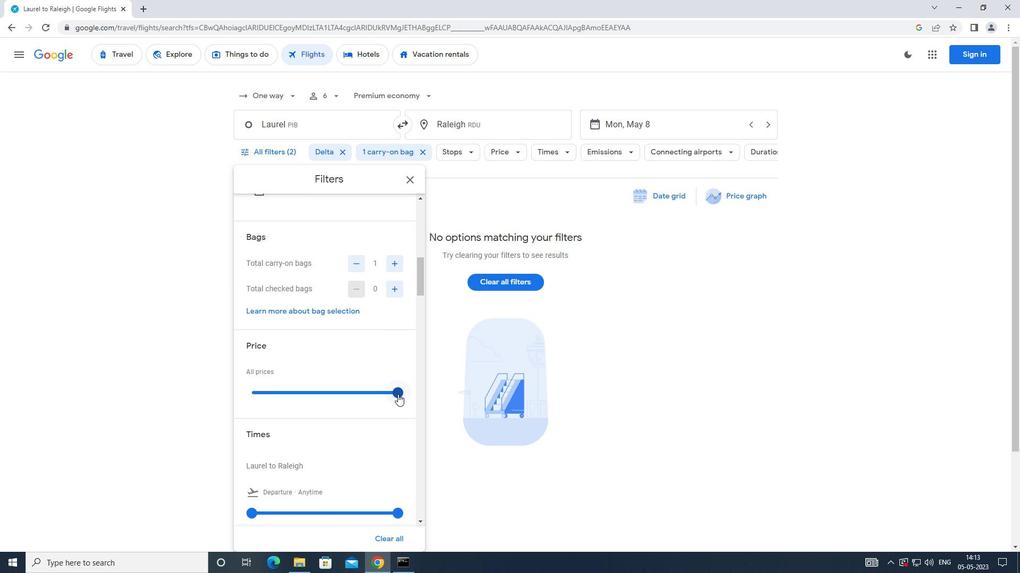 
Action: Mouse moved to (359, 354)
Screenshot: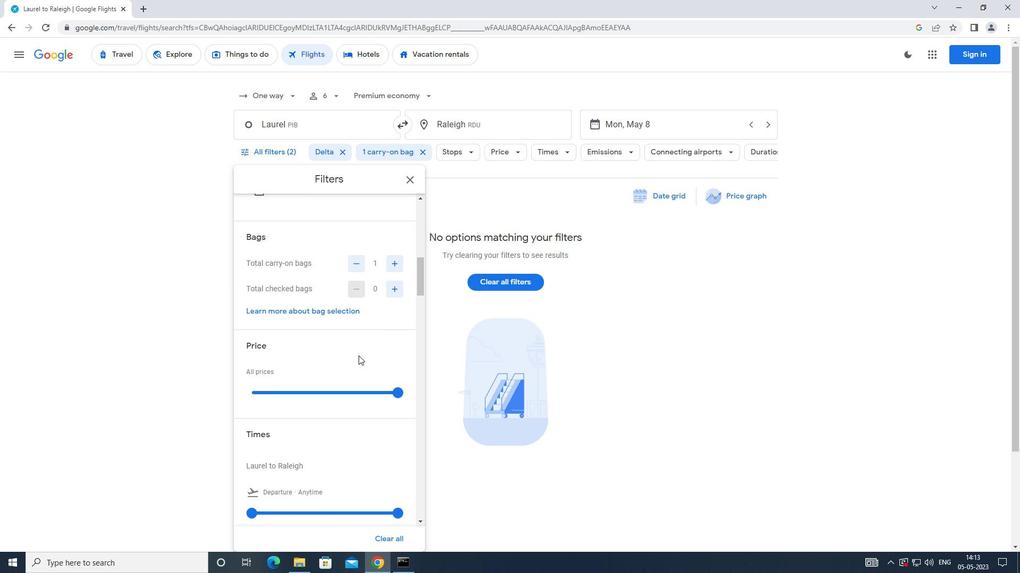 
Action: Mouse scrolled (359, 354) with delta (0, 0)
Screenshot: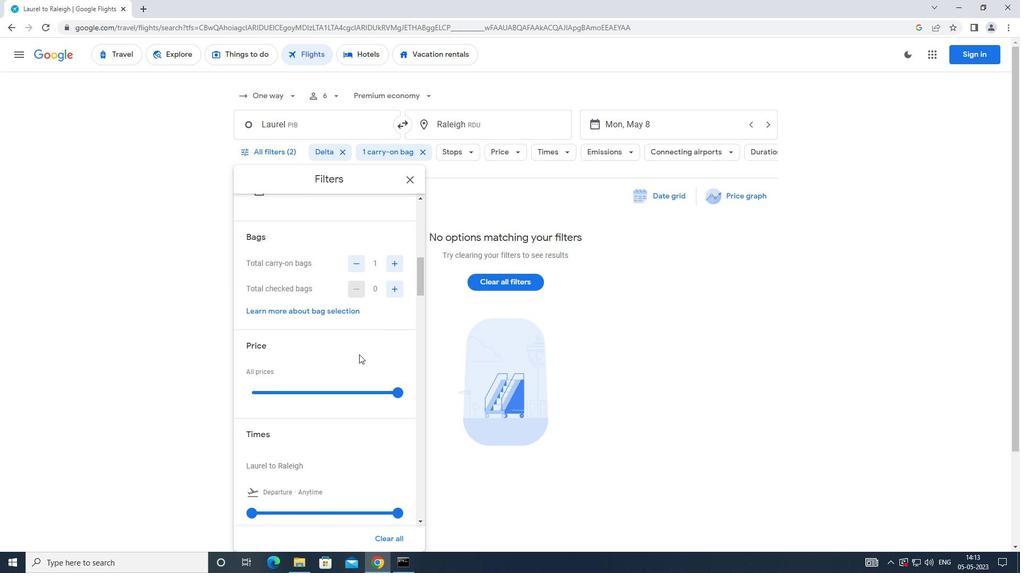 
Action: Mouse scrolled (359, 354) with delta (0, 0)
Screenshot: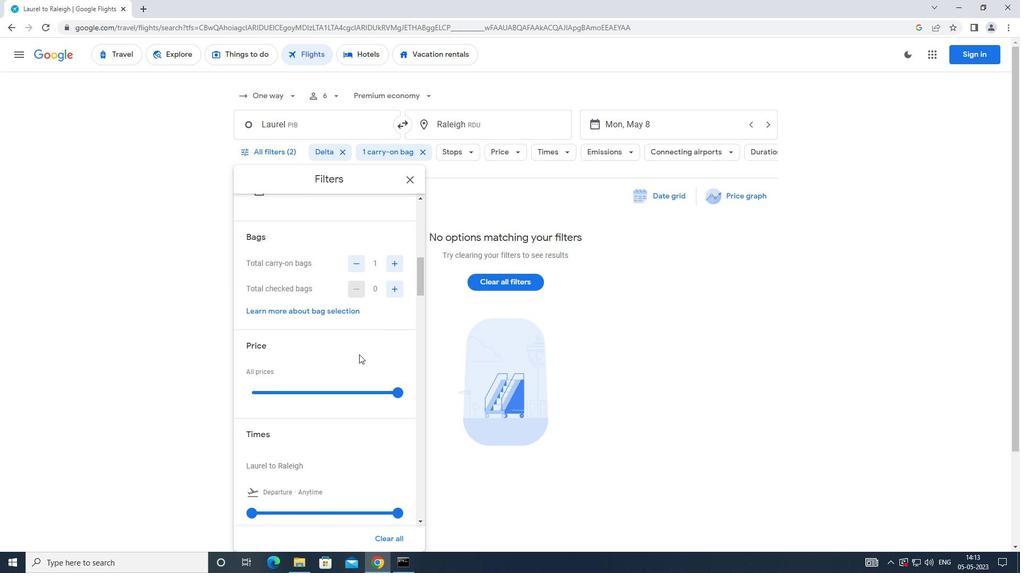 
Action: Mouse moved to (251, 407)
Screenshot: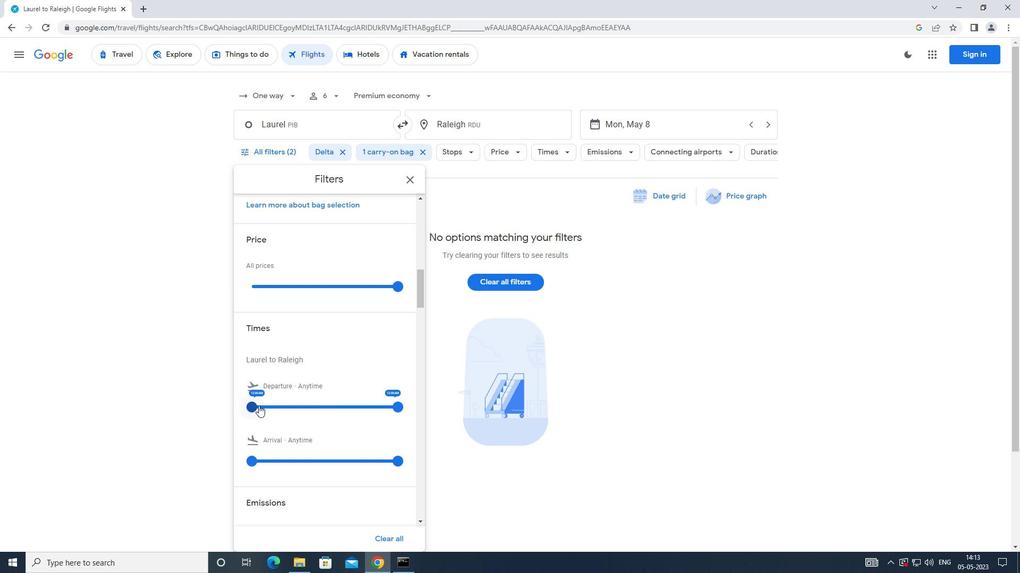 
Action: Mouse pressed left at (251, 407)
Screenshot: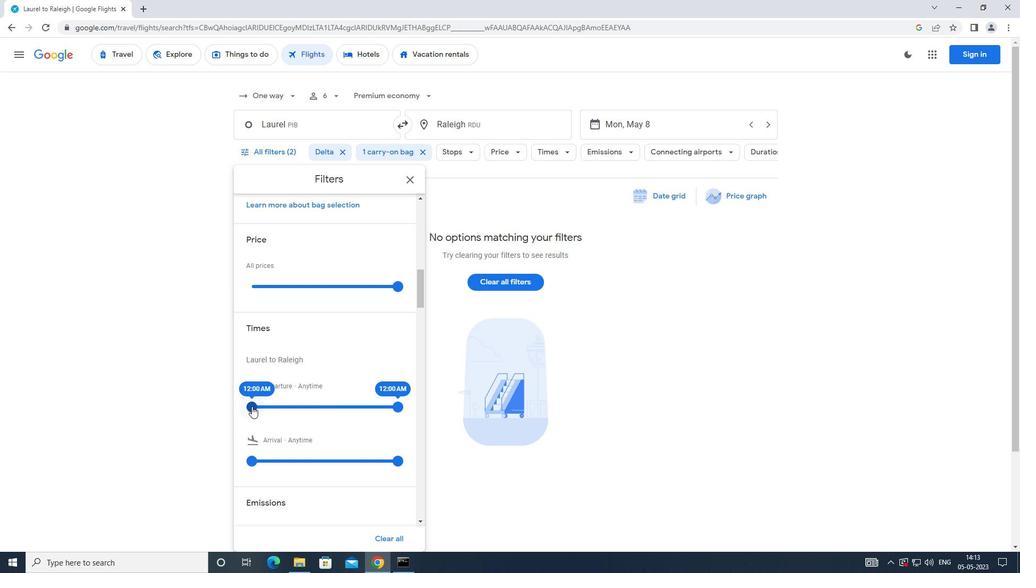 
Action: Mouse moved to (396, 407)
Screenshot: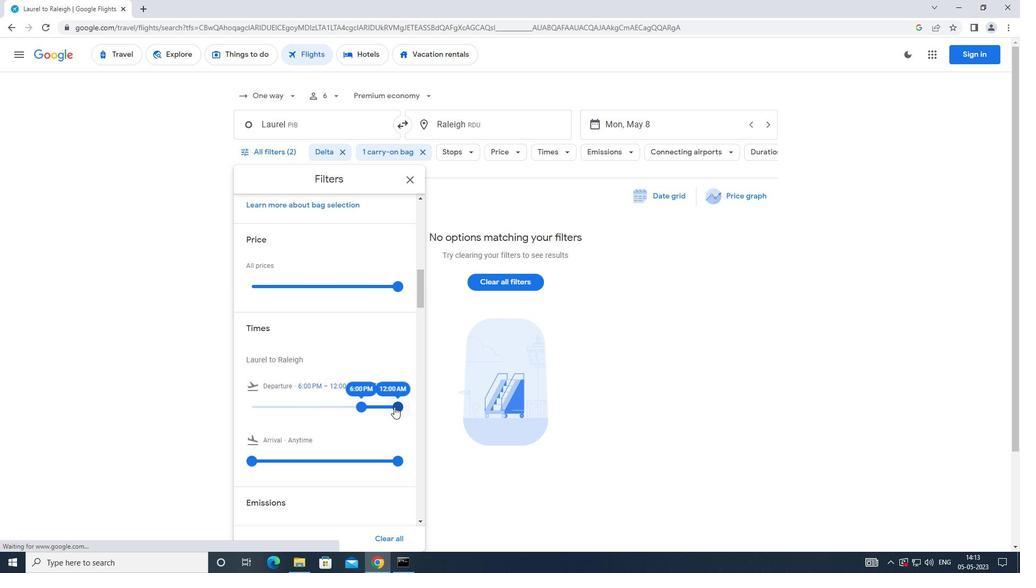 
Action: Mouse pressed left at (396, 407)
Screenshot: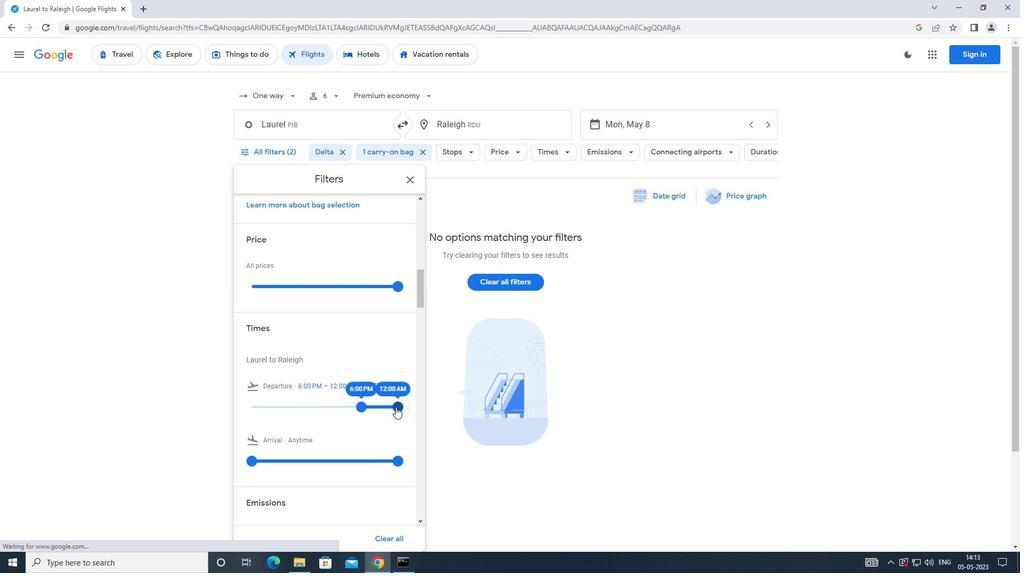 
Action: Mouse moved to (346, 411)
Screenshot: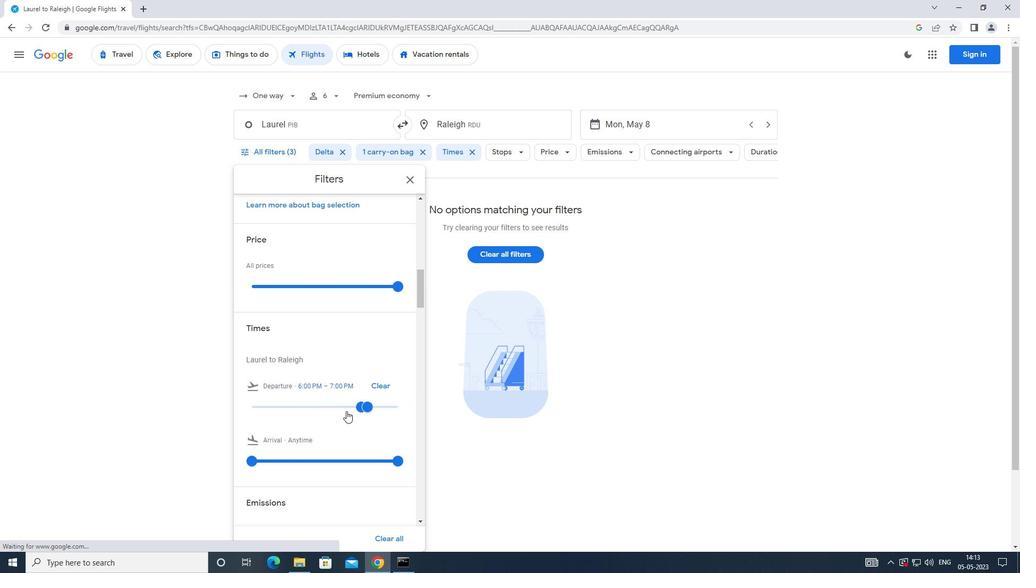 
